 Task: Look for space in Garbagnate Milanese, Italy from 10th July, 2023 to 15th July, 2023 for 7 adults in price range Rs.10000 to Rs.15000. Place can be entire place or shared room with 4 bedrooms having 7 beds and 4 bathrooms. Property type can be house, flat, guest house. Amenities needed are: wifi, TV, free parkinig on premises, gym, breakfast. Booking option can be shelf check-in. Required host language is English.
Action: Mouse moved to (416, 93)
Screenshot: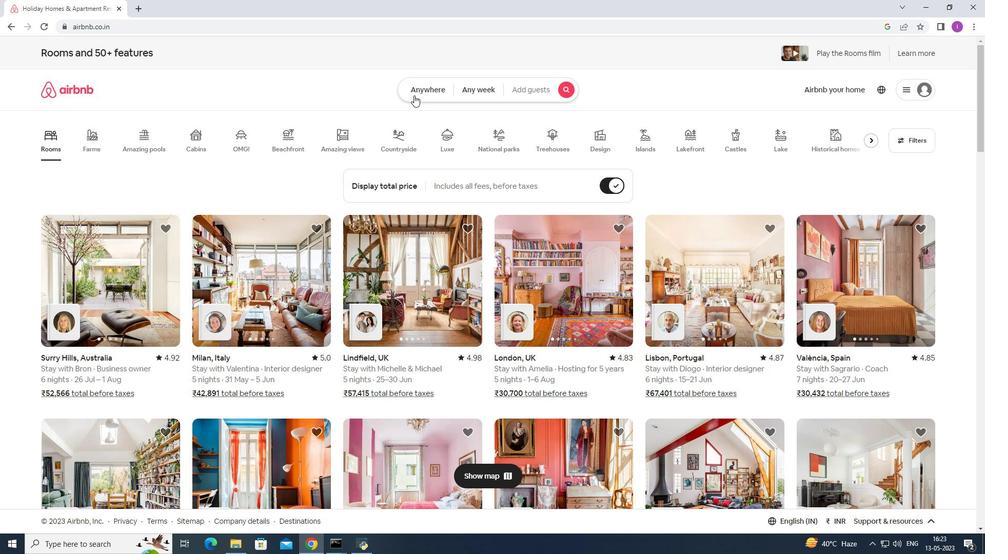 
Action: Mouse pressed left at (416, 93)
Screenshot: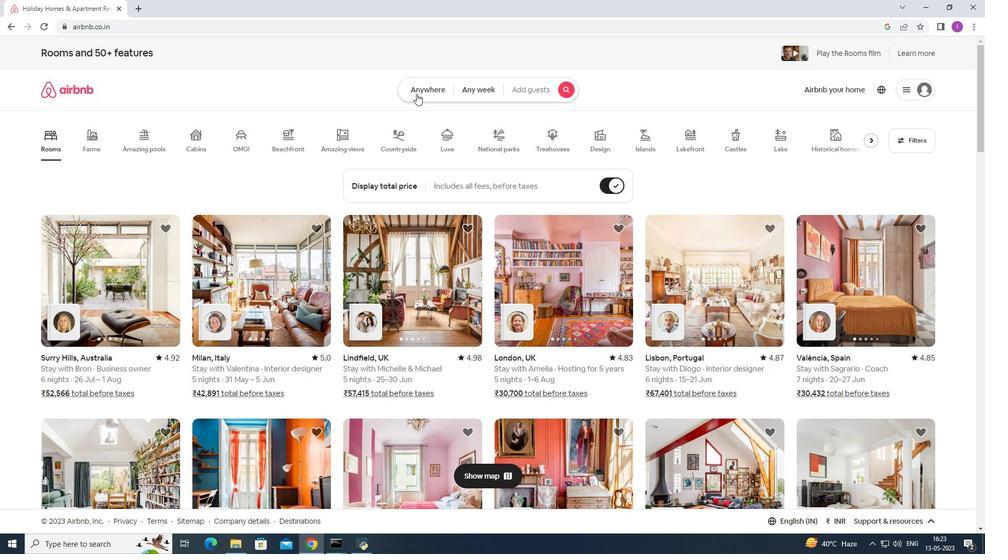 
Action: Mouse moved to (354, 140)
Screenshot: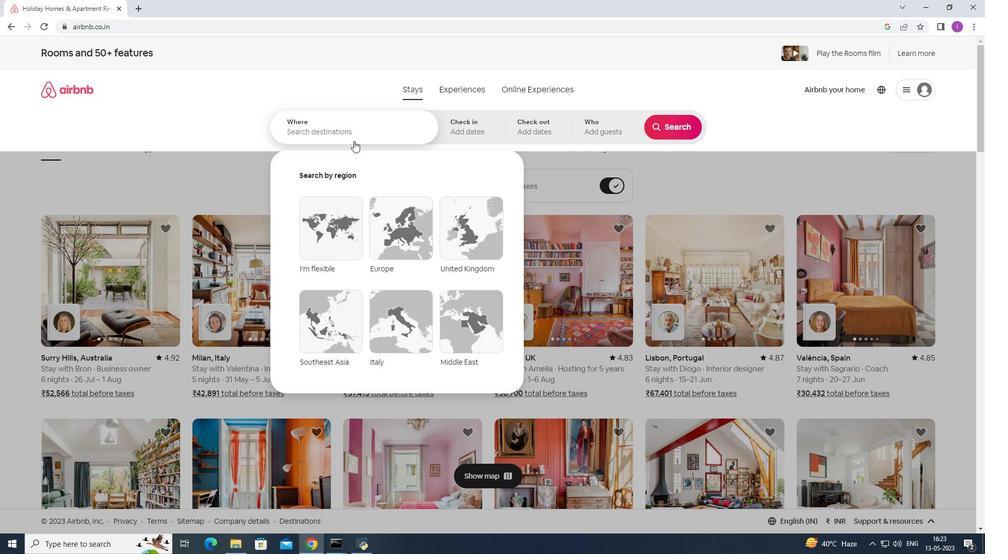 
Action: Mouse pressed left at (354, 140)
Screenshot: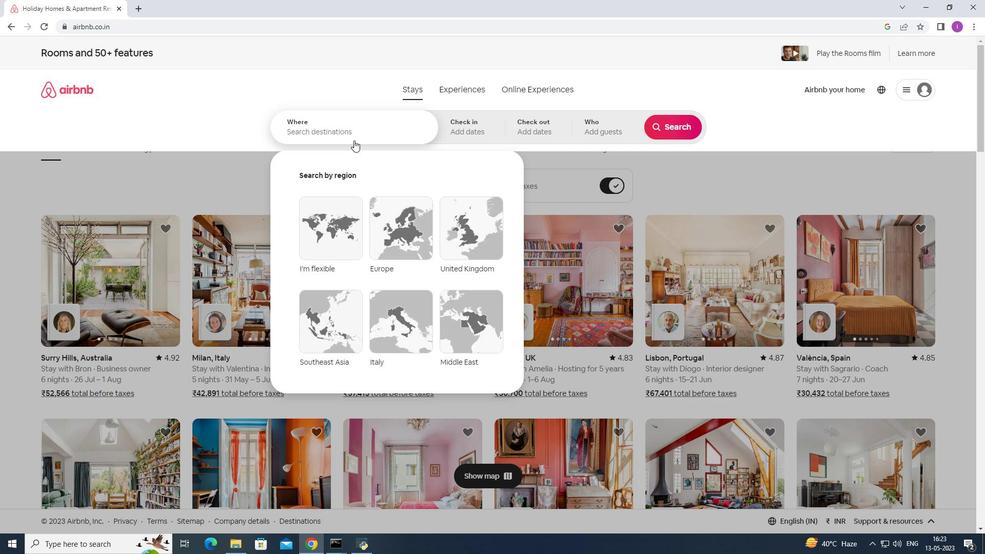 
Action: Mouse moved to (359, 134)
Screenshot: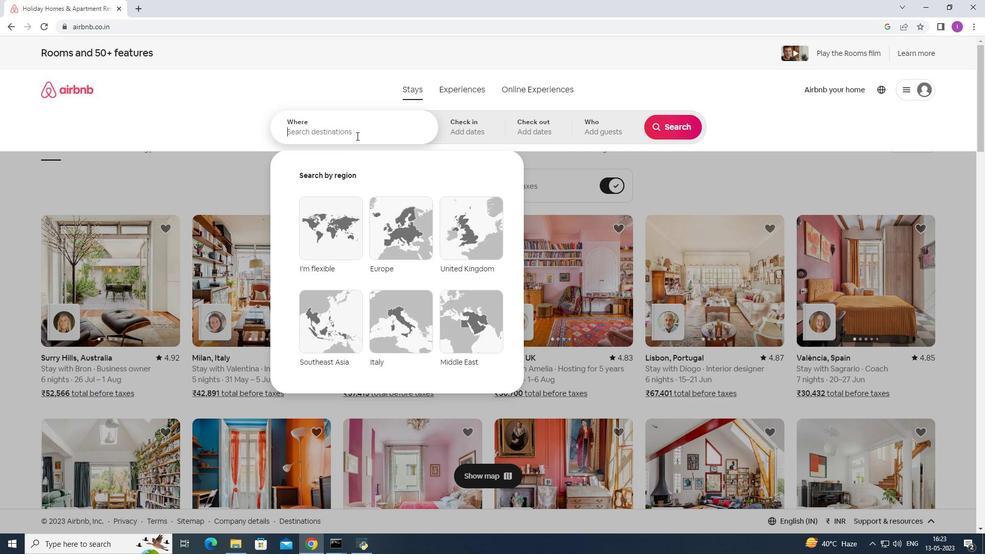 
Action: Key pressed <Key.shift>Garband<Key.backspace>g<Key.backspace><Key.backspace><Key.backspace>agnate
Screenshot: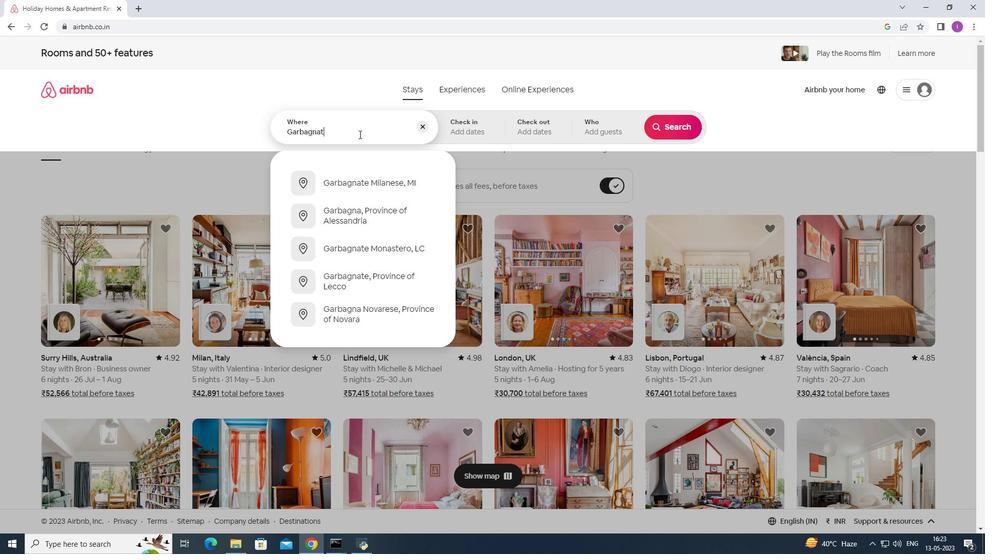 
Action: Mouse moved to (389, 181)
Screenshot: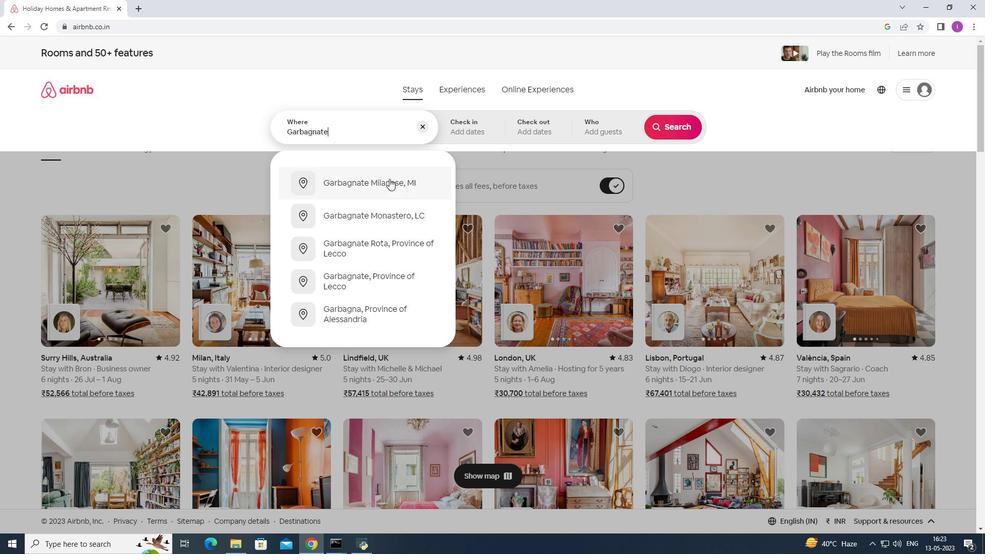 
Action: Mouse pressed left at (389, 181)
Screenshot: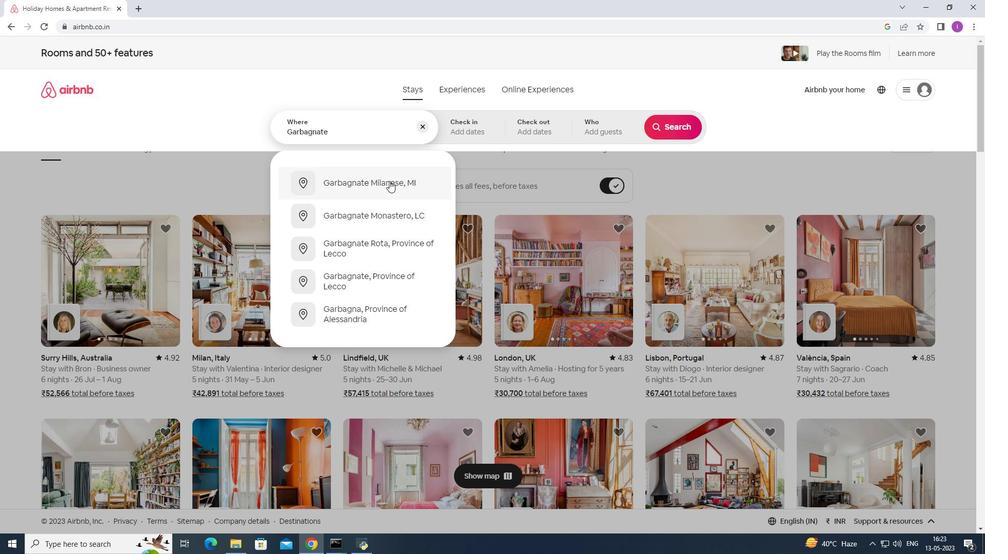 
Action: Mouse moved to (665, 207)
Screenshot: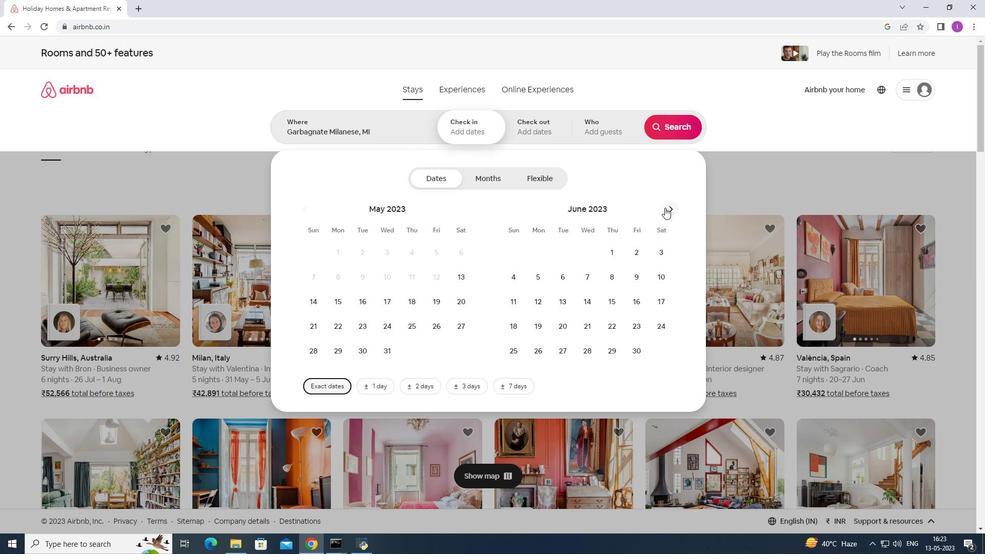 
Action: Mouse pressed left at (665, 207)
Screenshot: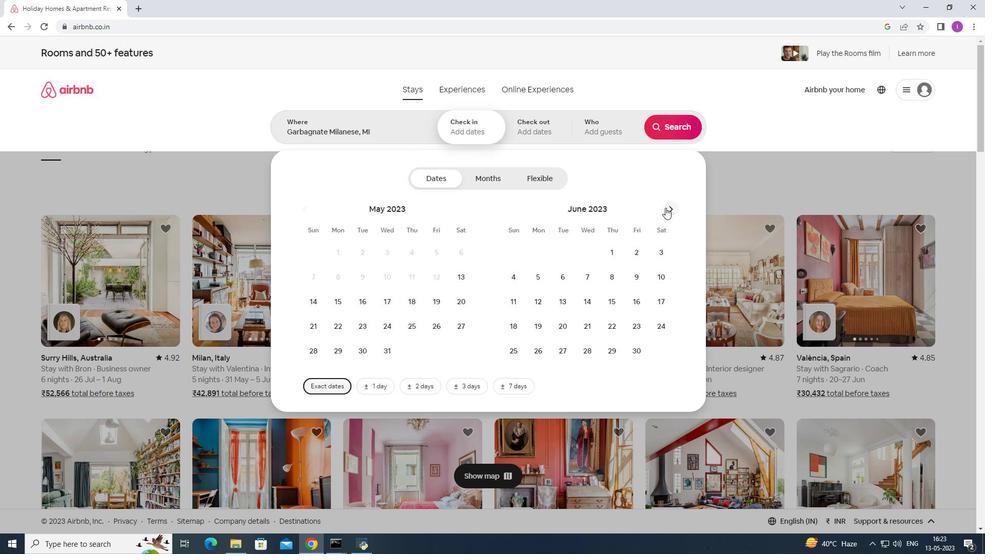 
Action: Mouse pressed left at (665, 207)
Screenshot: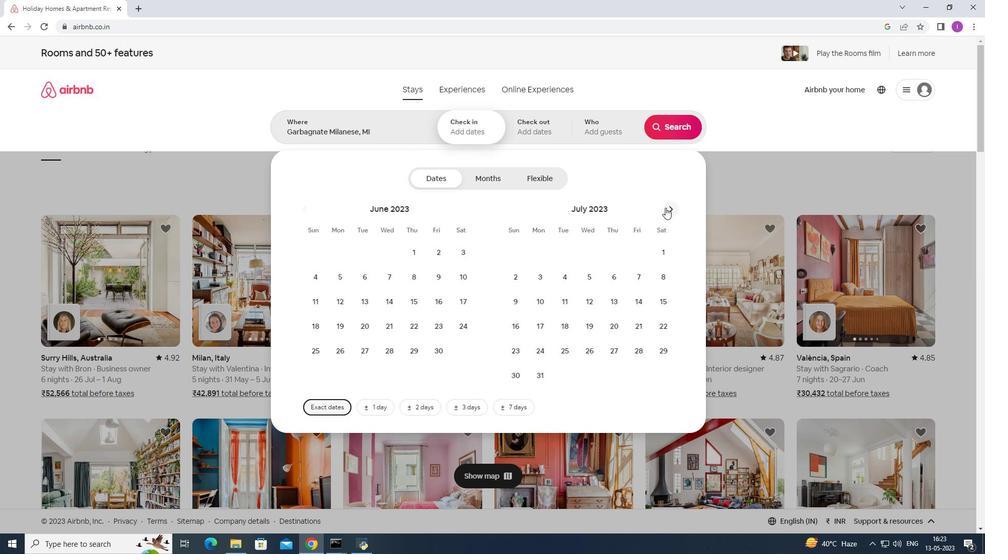 
Action: Mouse moved to (333, 302)
Screenshot: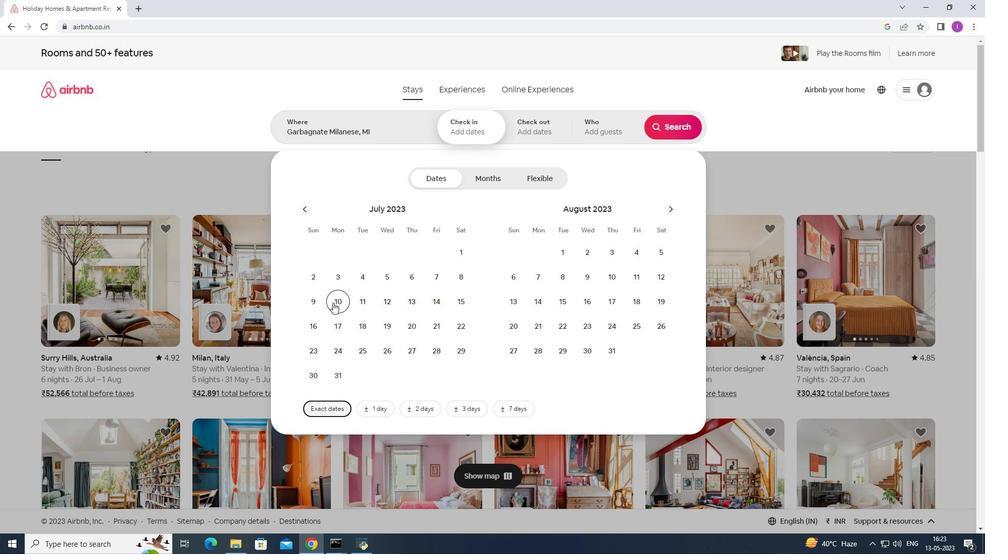 
Action: Mouse pressed left at (333, 302)
Screenshot: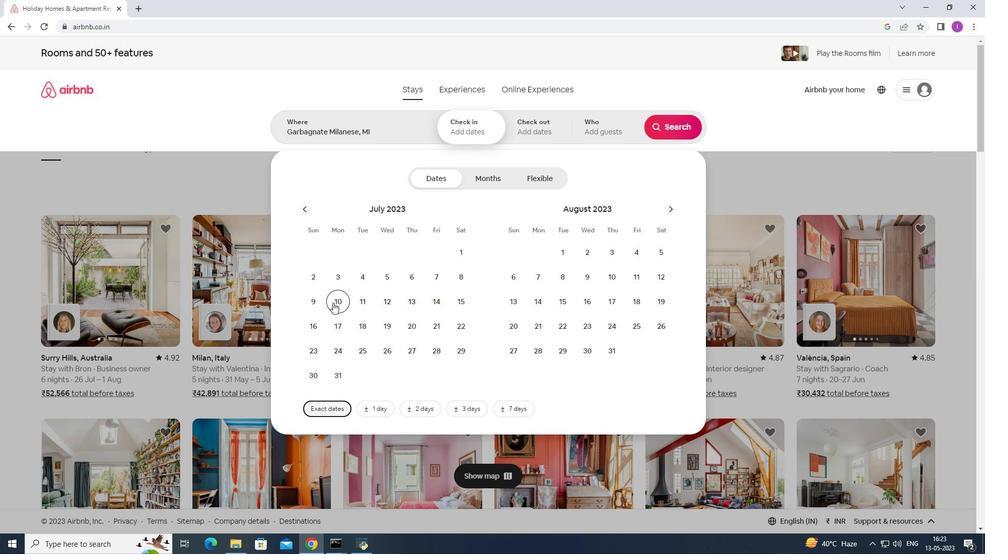 
Action: Mouse moved to (463, 304)
Screenshot: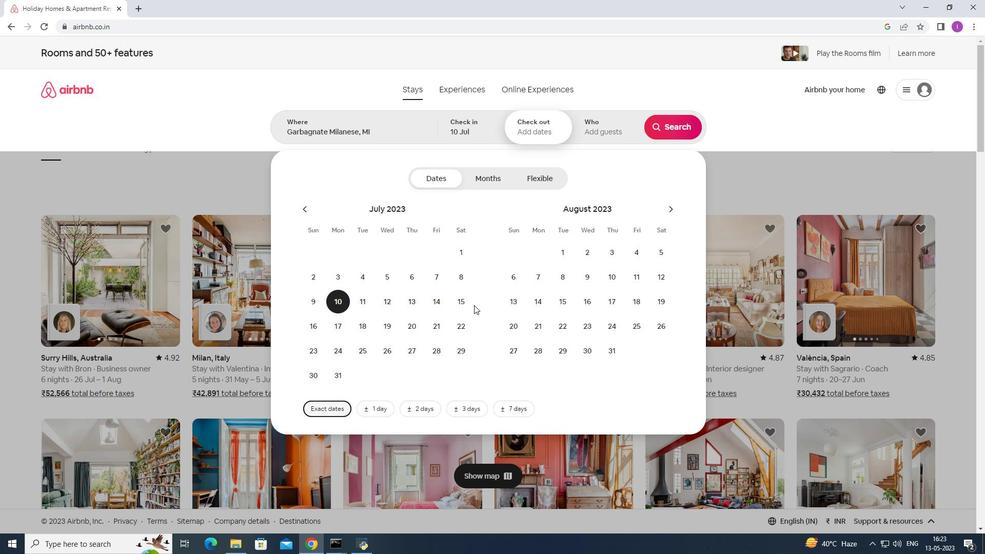 
Action: Mouse pressed left at (463, 304)
Screenshot: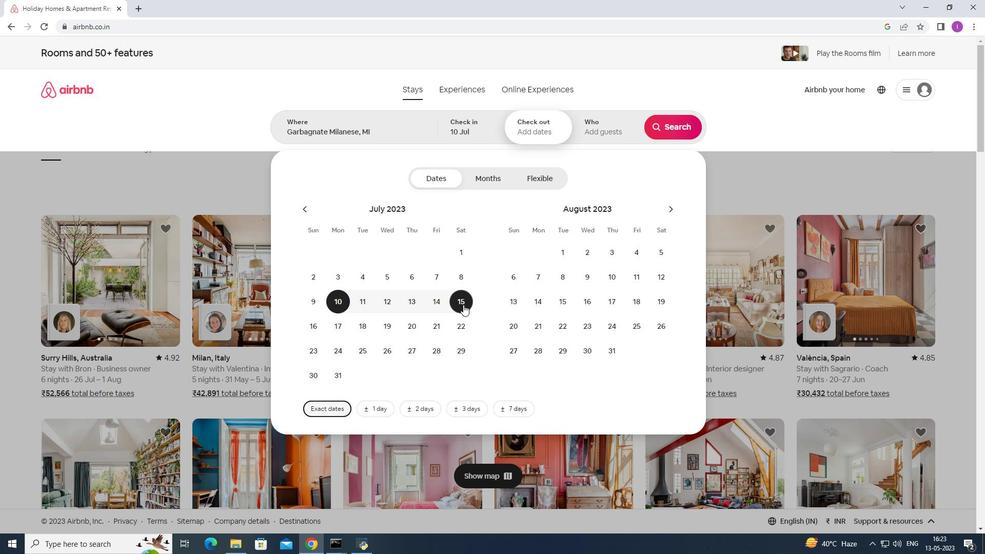 
Action: Mouse moved to (592, 133)
Screenshot: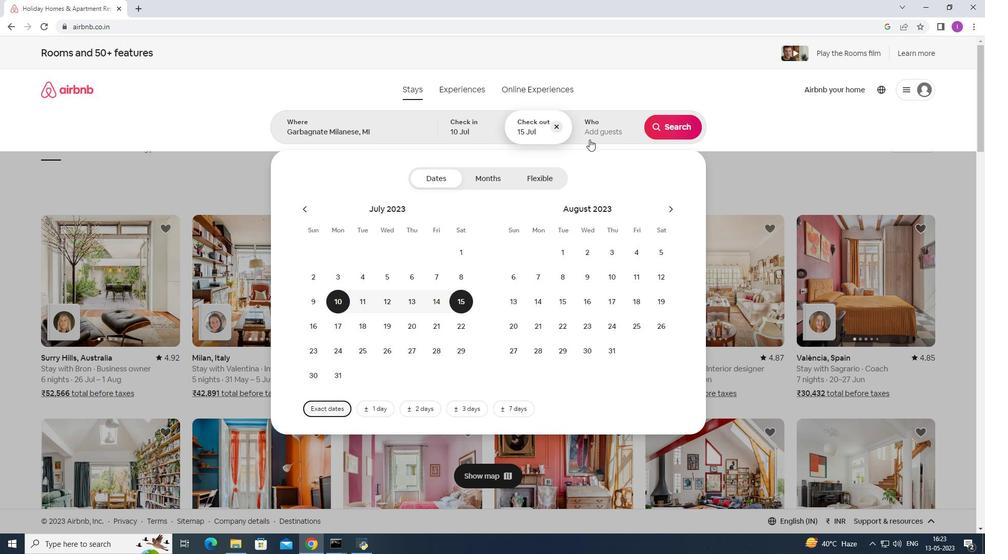 
Action: Mouse pressed left at (592, 133)
Screenshot: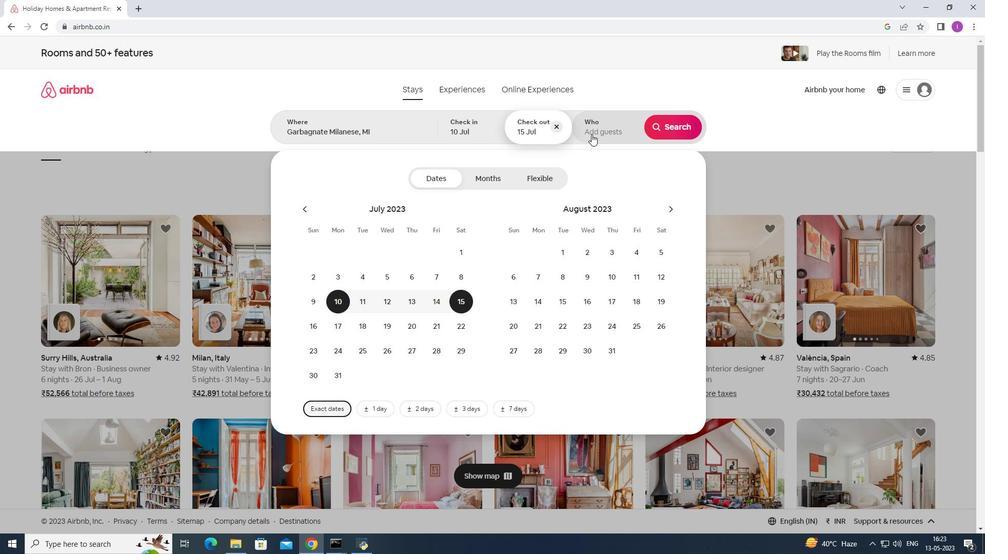 
Action: Mouse moved to (673, 182)
Screenshot: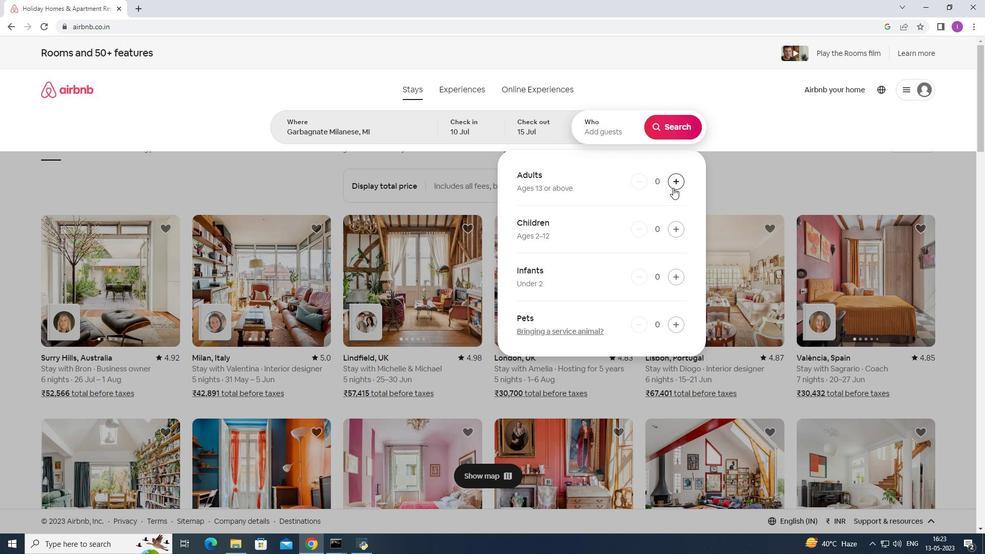 
Action: Mouse pressed left at (673, 182)
Screenshot: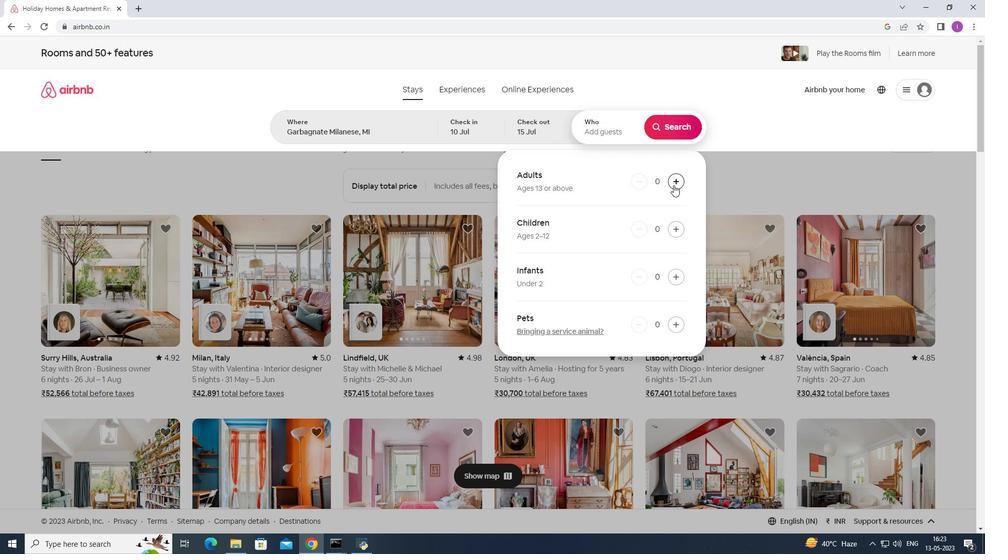 
Action: Mouse moved to (674, 182)
Screenshot: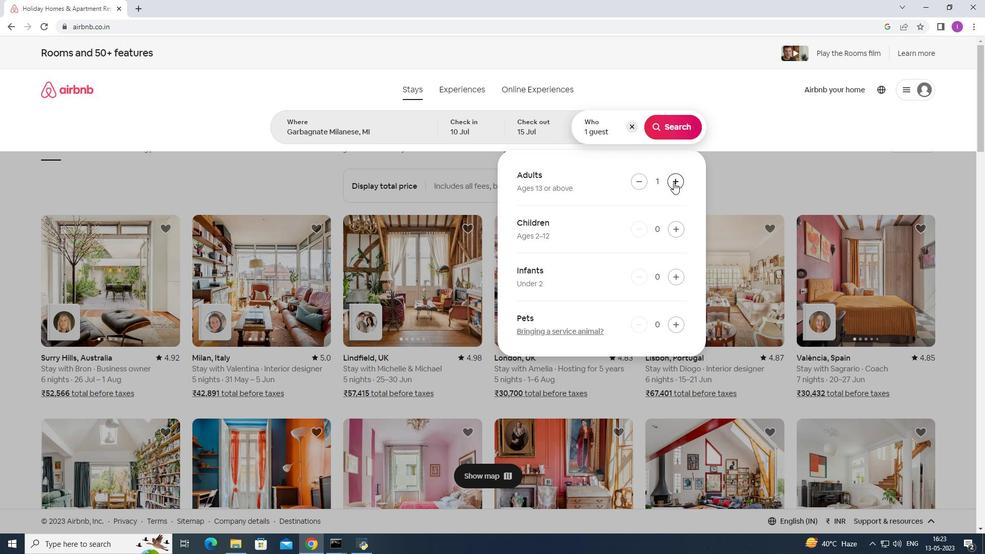 
Action: Mouse pressed left at (674, 182)
Screenshot: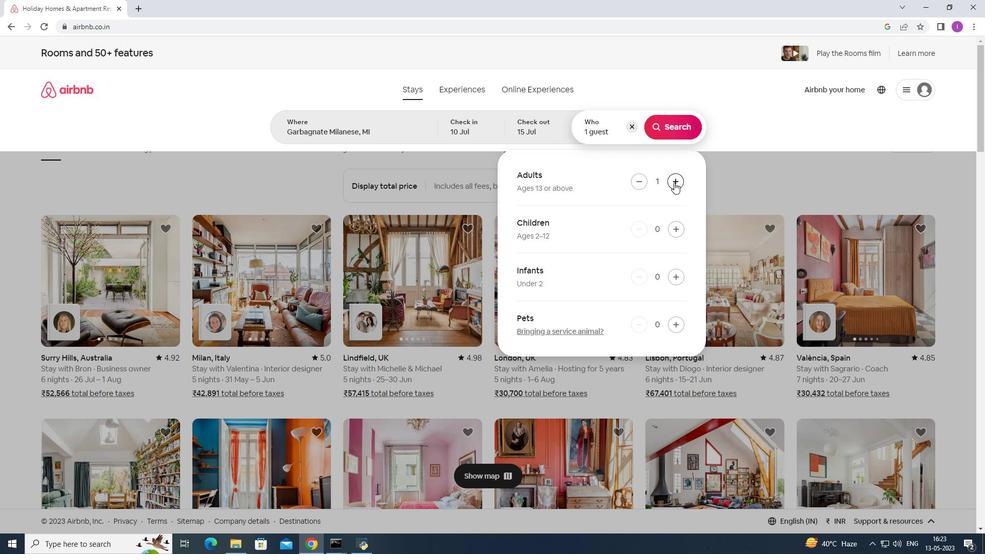 
Action: Mouse moved to (674, 183)
Screenshot: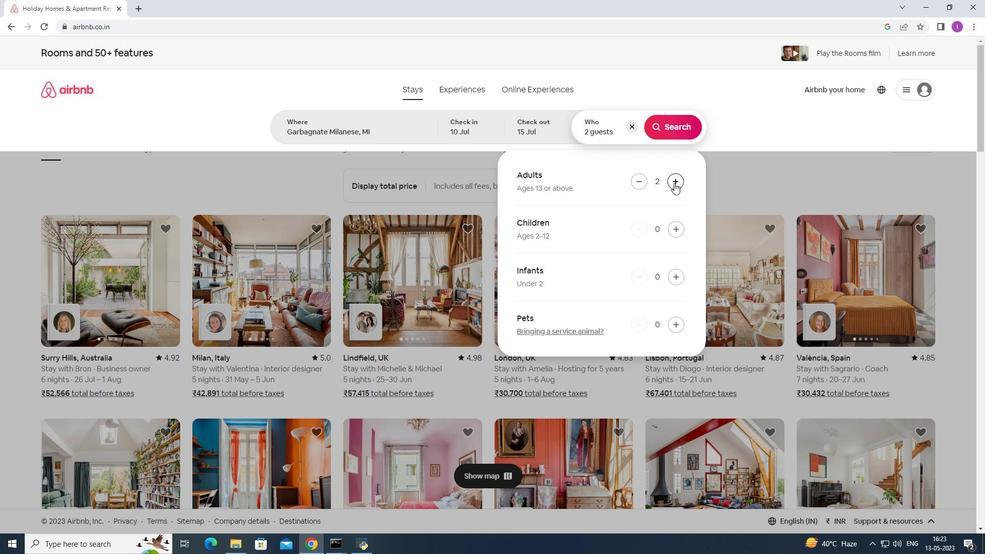 
Action: Mouse pressed left at (674, 183)
Screenshot: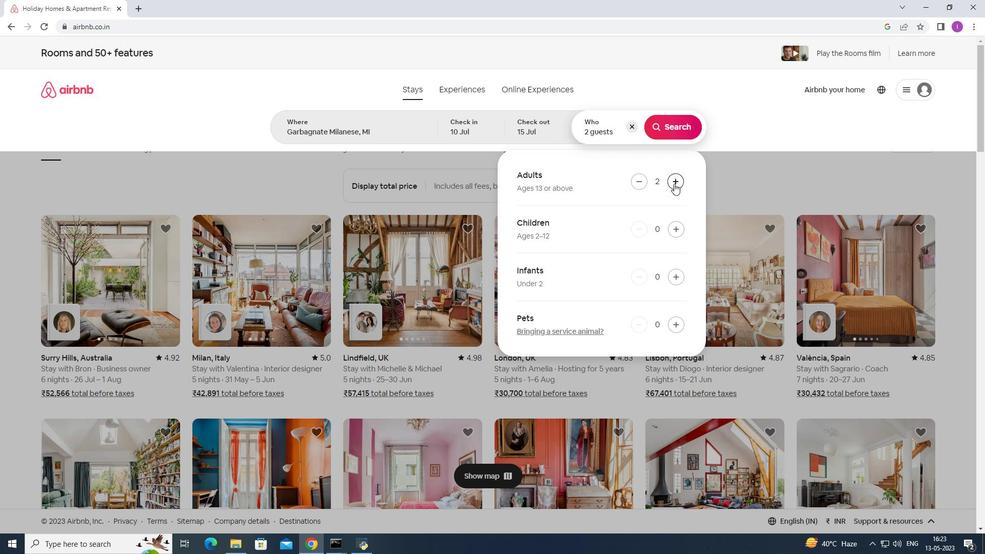 
Action: Mouse pressed left at (674, 183)
Screenshot: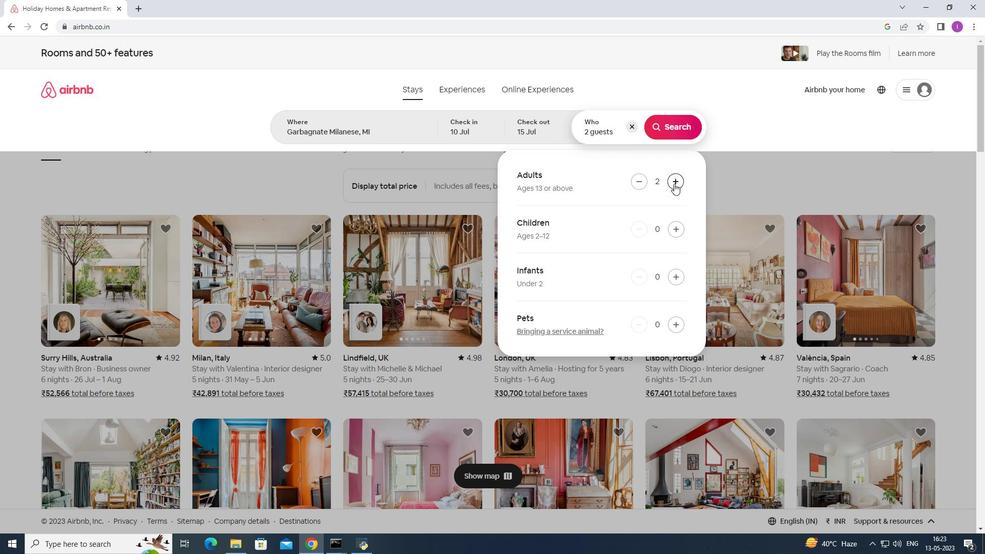 
Action: Mouse pressed left at (674, 183)
Screenshot: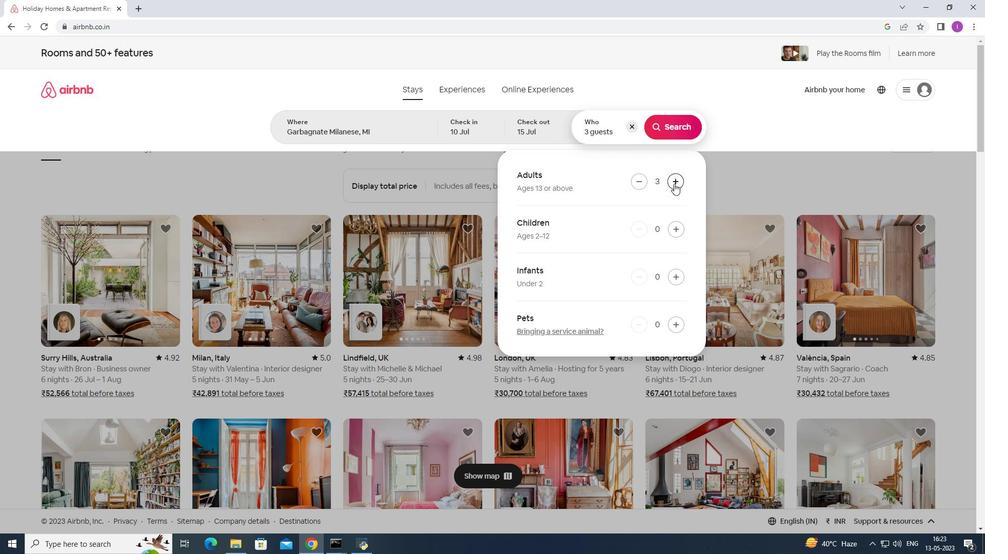 
Action: Mouse pressed left at (674, 183)
Screenshot: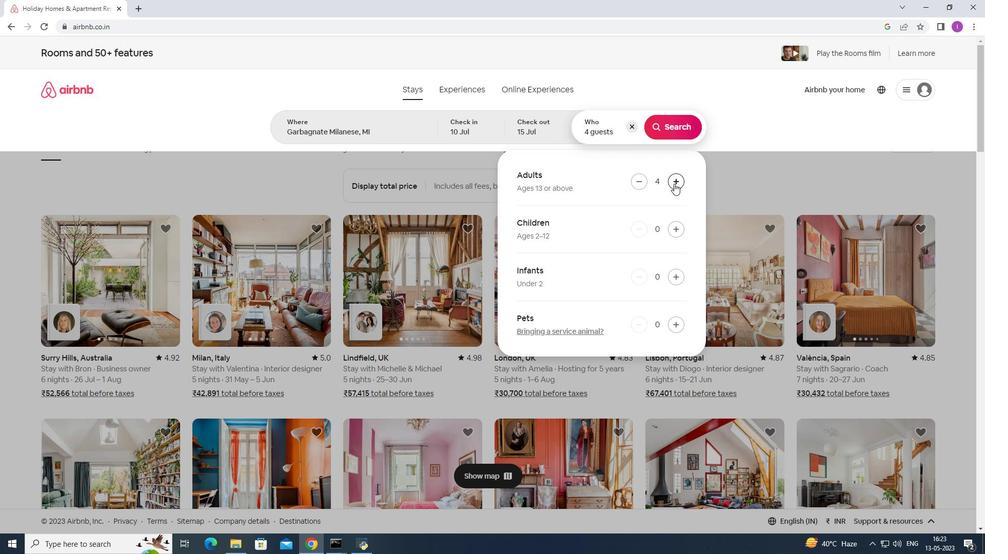 
Action: Mouse pressed left at (674, 183)
Screenshot: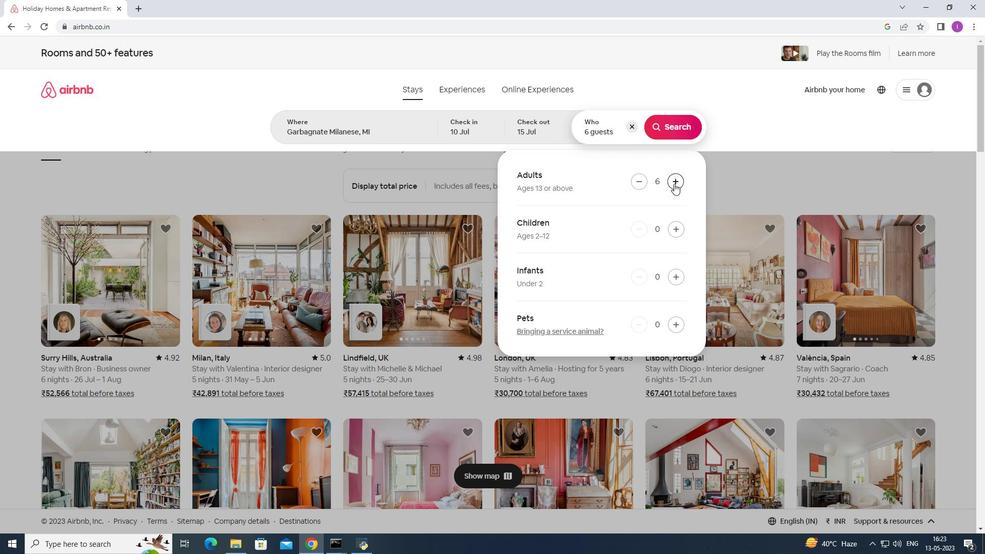 
Action: Mouse moved to (665, 131)
Screenshot: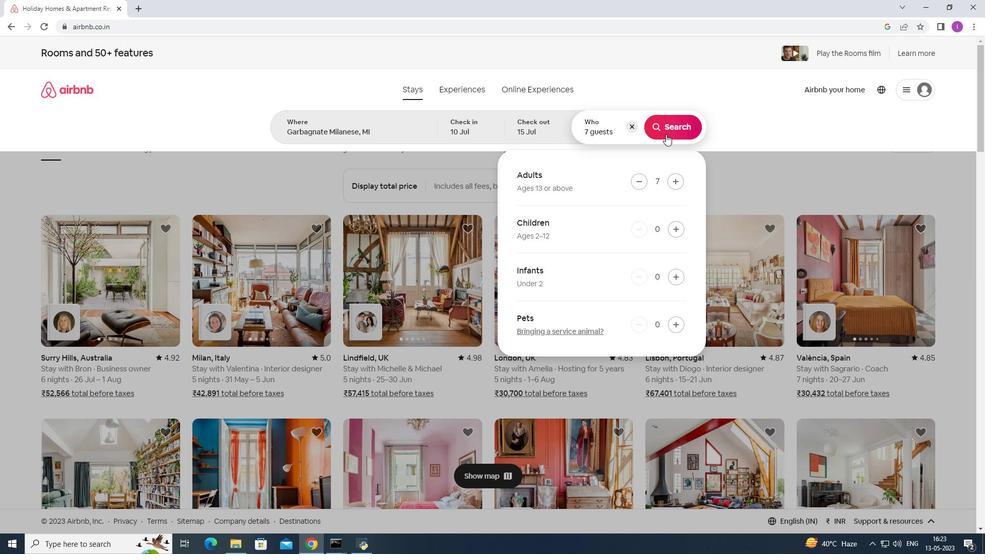 
Action: Mouse pressed left at (665, 131)
Screenshot: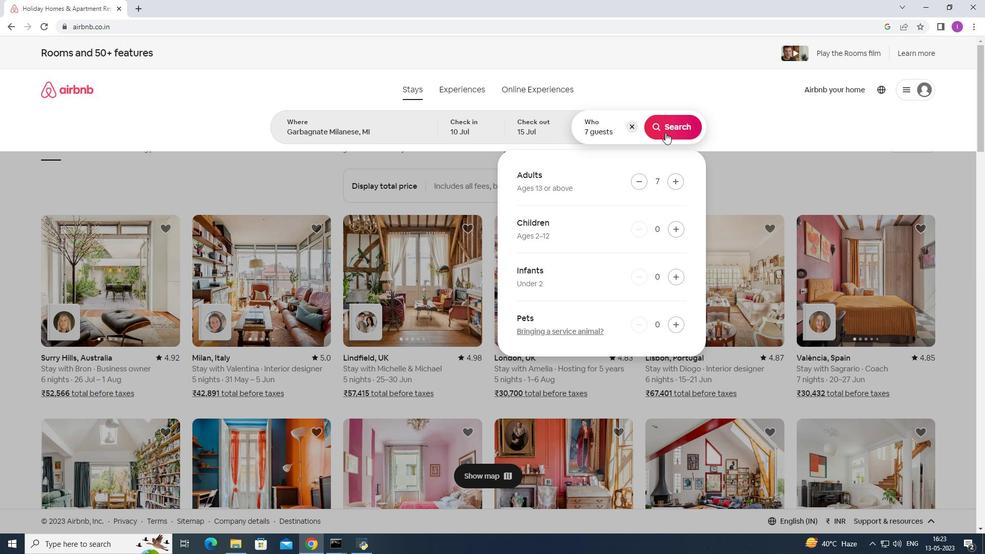 
Action: Mouse moved to (954, 98)
Screenshot: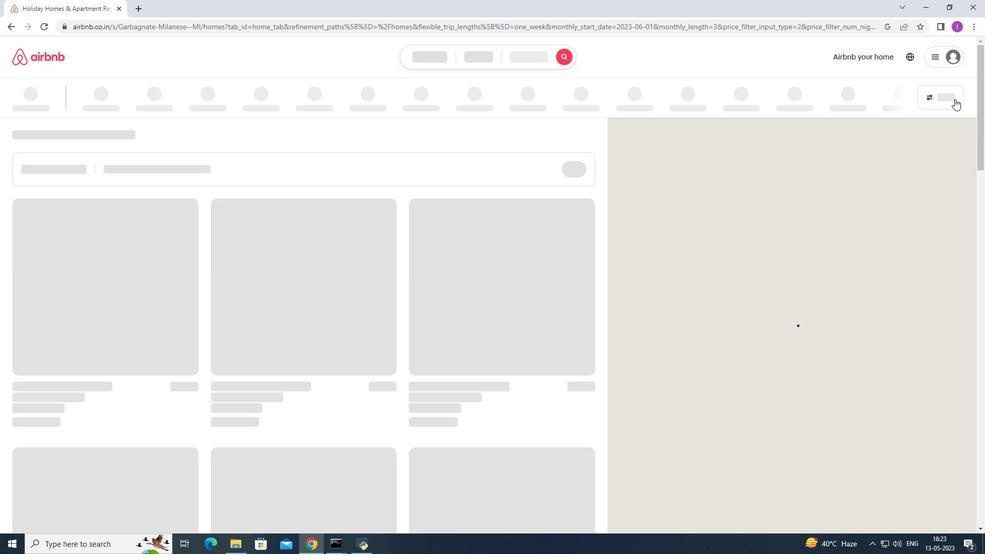
Action: Mouse pressed left at (954, 98)
Screenshot: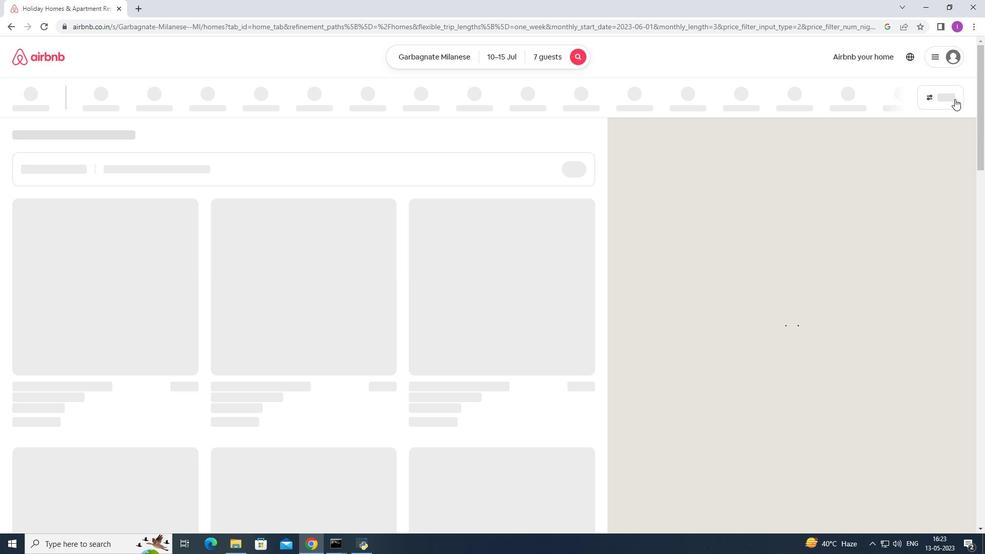 
Action: Mouse moved to (553, 347)
Screenshot: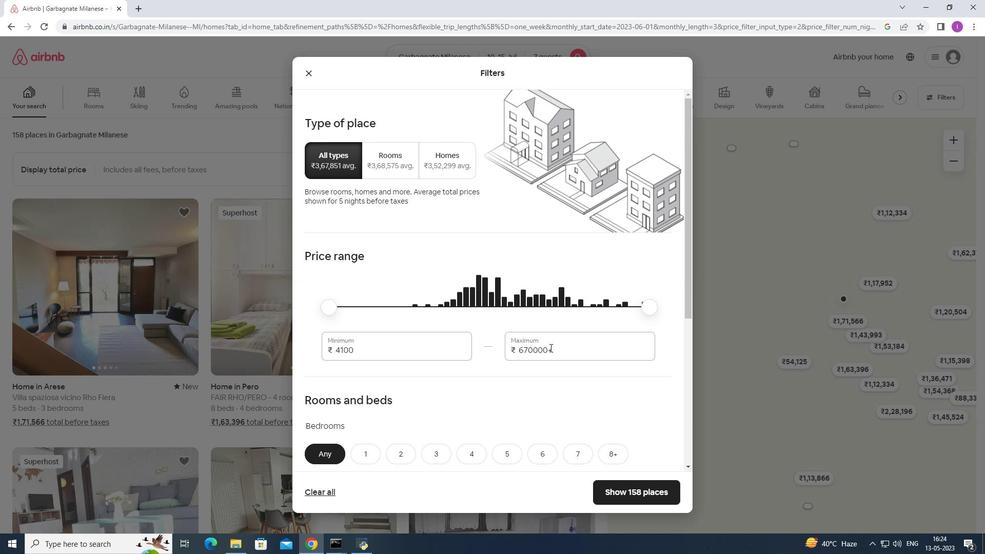 
Action: Mouse pressed left at (553, 347)
Screenshot: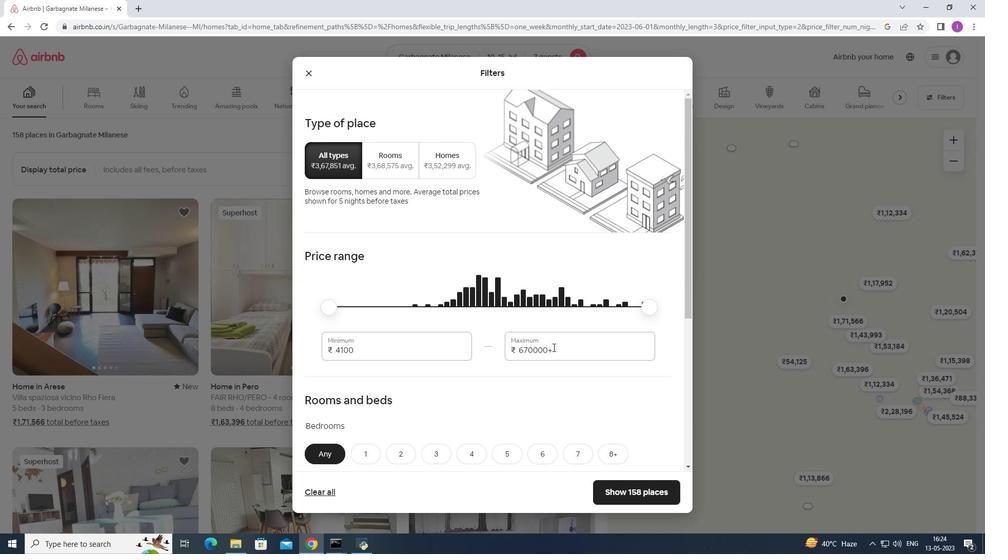 
Action: Mouse moved to (519, 349)
Screenshot: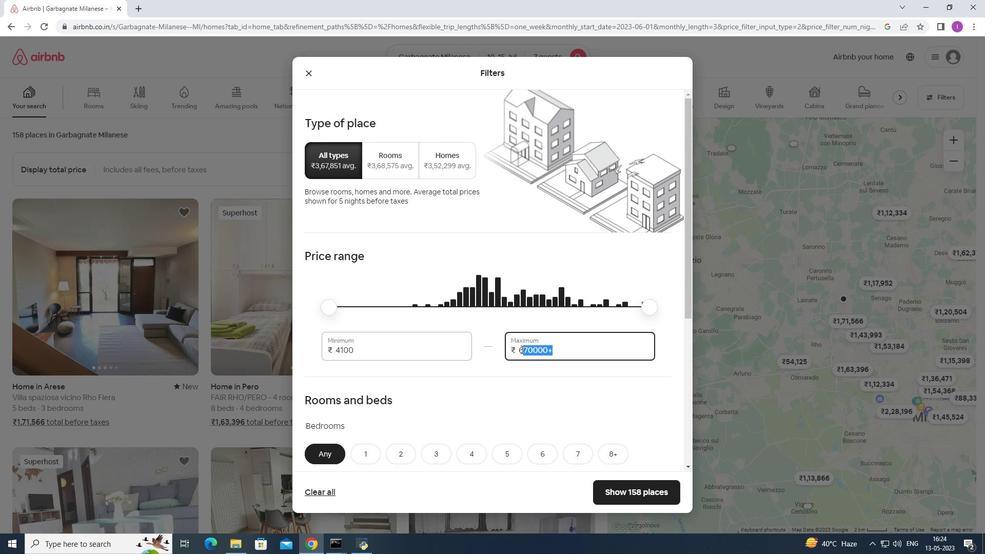 
Action: Key pressed 1
Screenshot: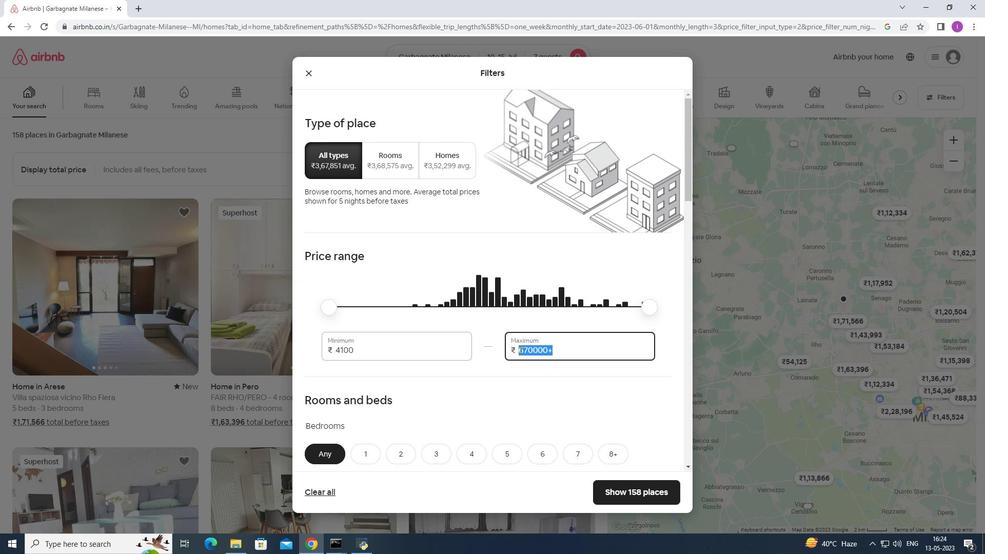 
Action: Mouse moved to (519, 349)
Screenshot: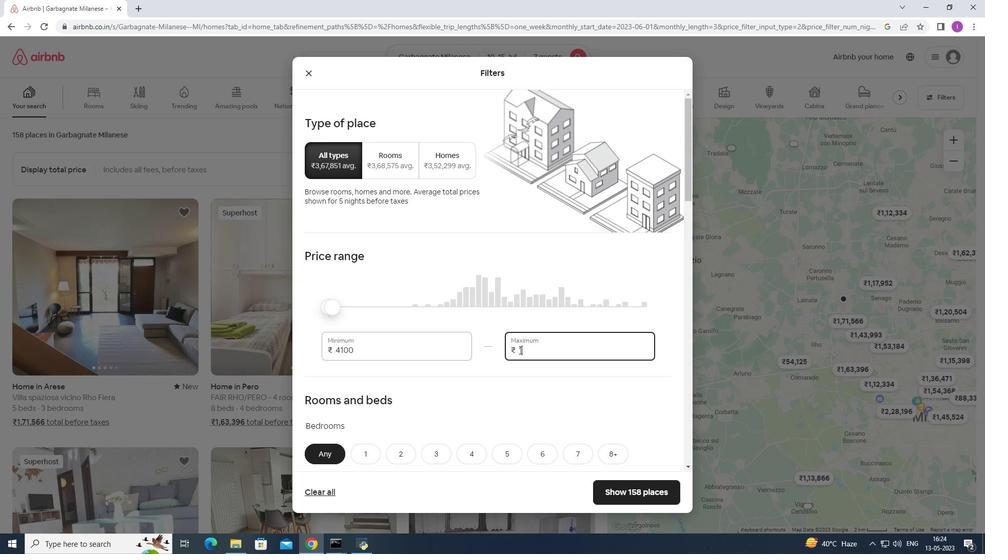 
Action: Key pressed 5000
Screenshot: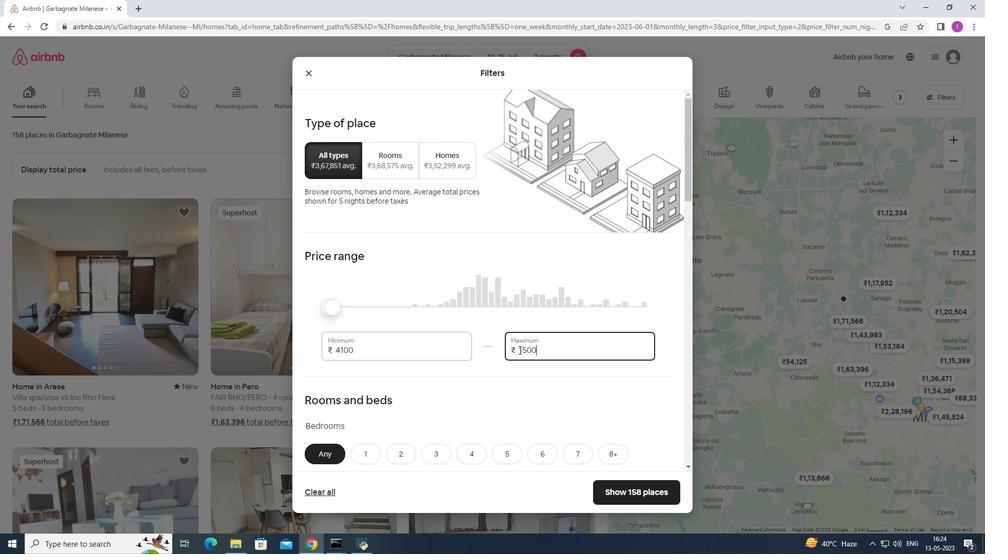 
Action: Mouse moved to (365, 354)
Screenshot: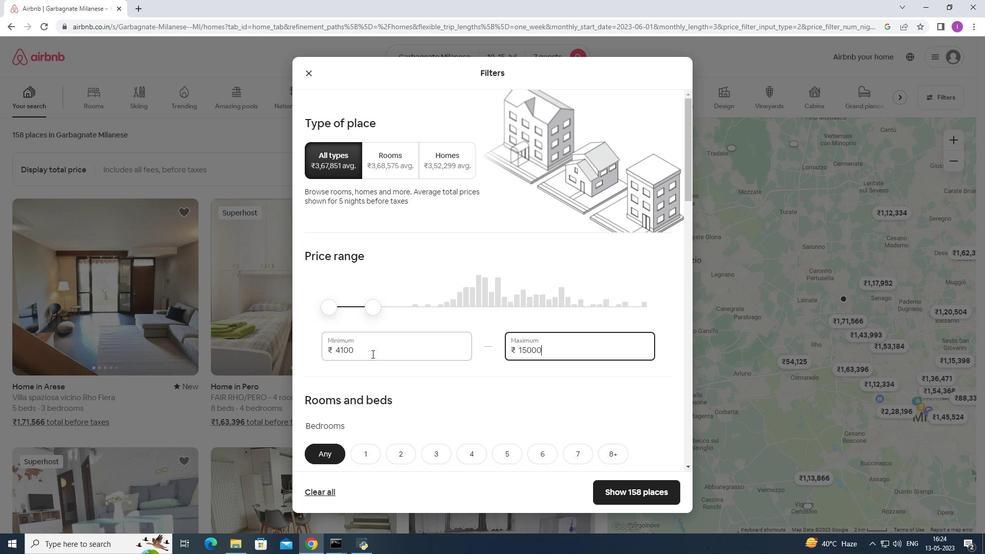 
Action: Mouse pressed left at (365, 354)
Screenshot: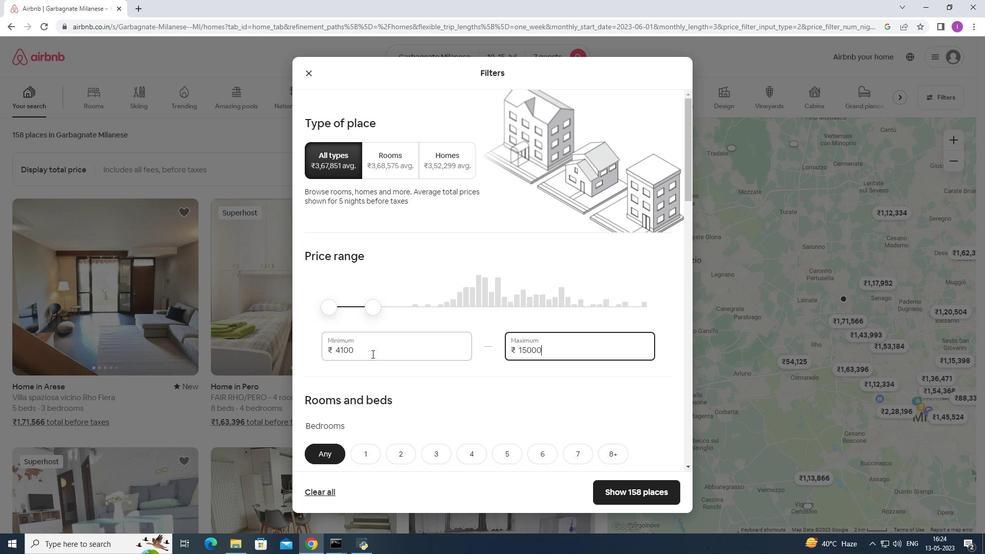 
Action: Mouse moved to (322, 358)
Screenshot: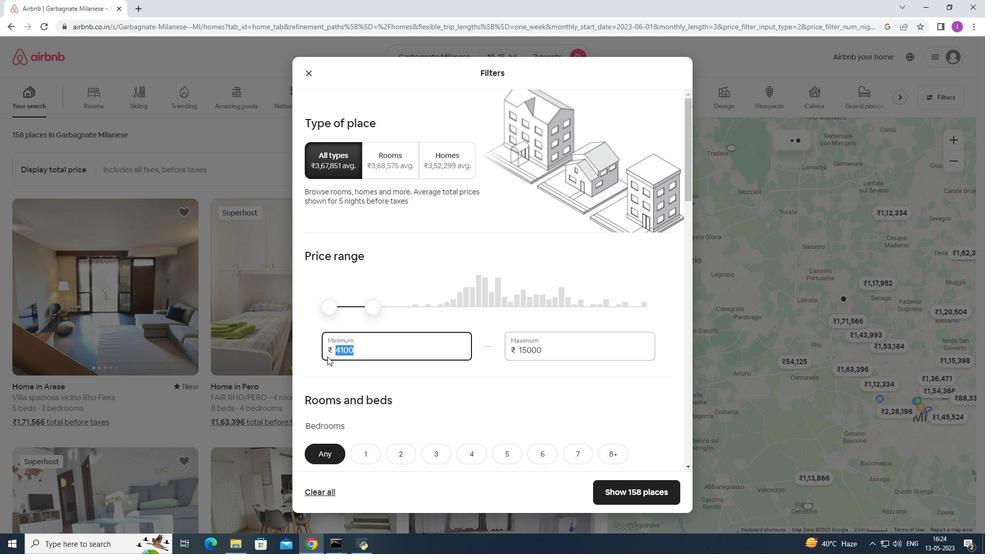 
Action: Key pressed 100
Screenshot: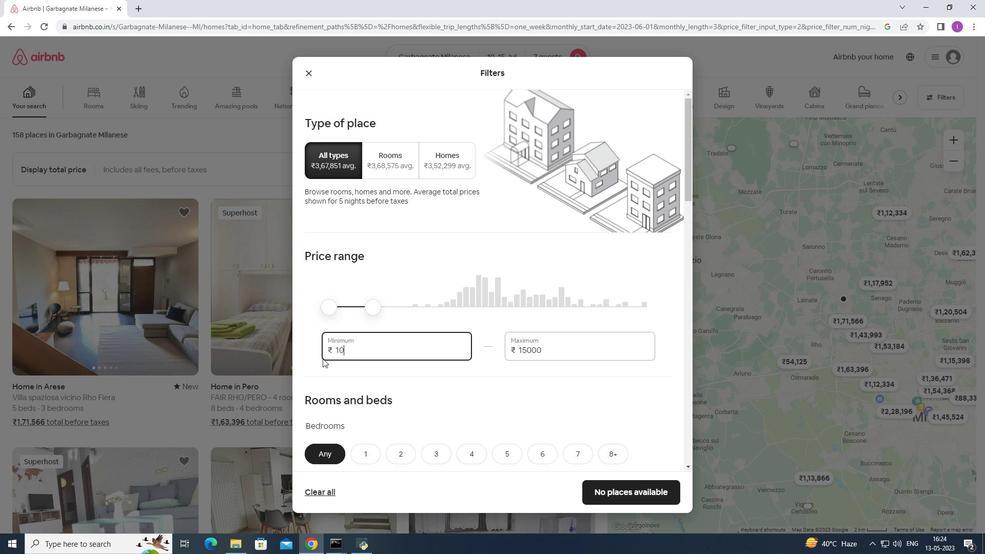 
Action: Mouse moved to (322, 358)
Screenshot: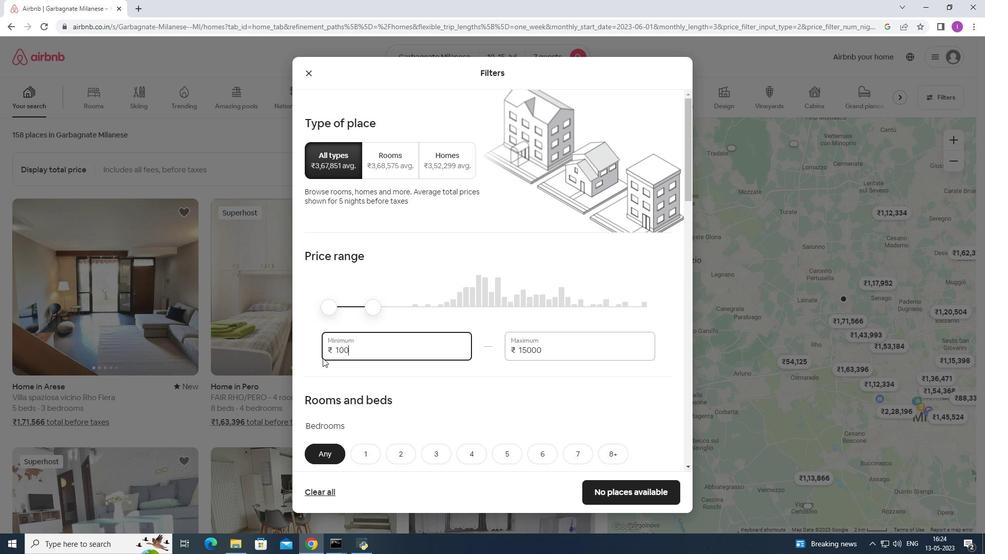 
Action: Key pressed 00
Screenshot: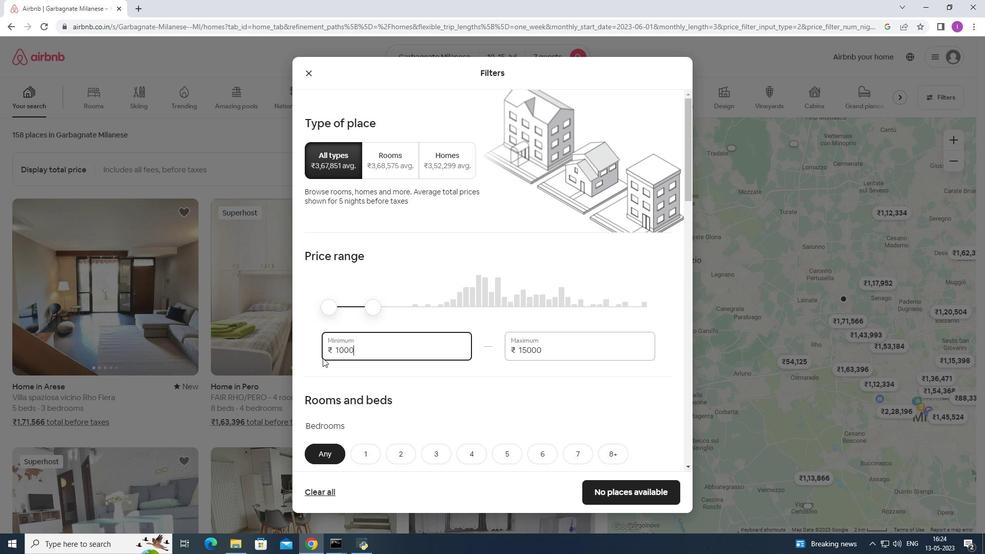 
Action: Mouse moved to (391, 357)
Screenshot: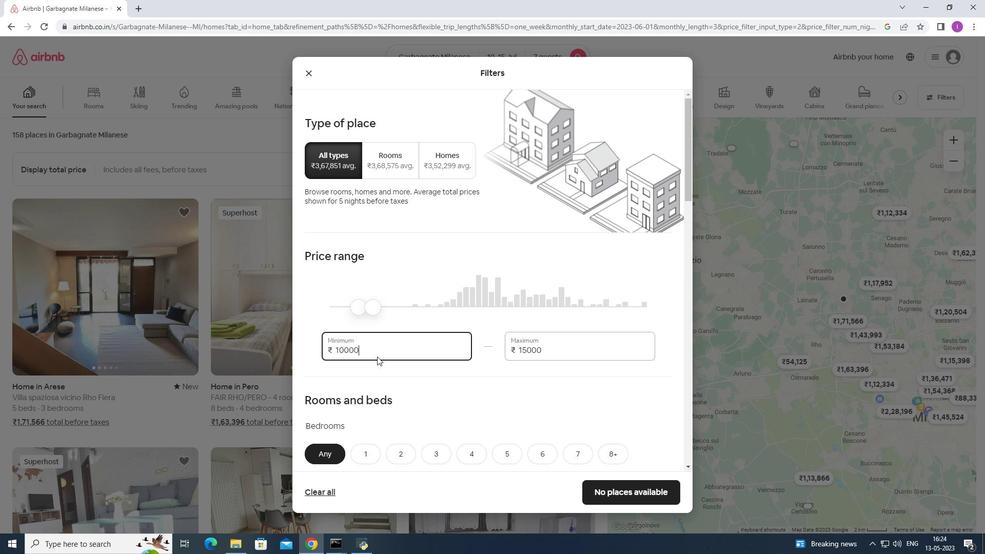 
Action: Mouse scrolled (391, 356) with delta (0, 0)
Screenshot: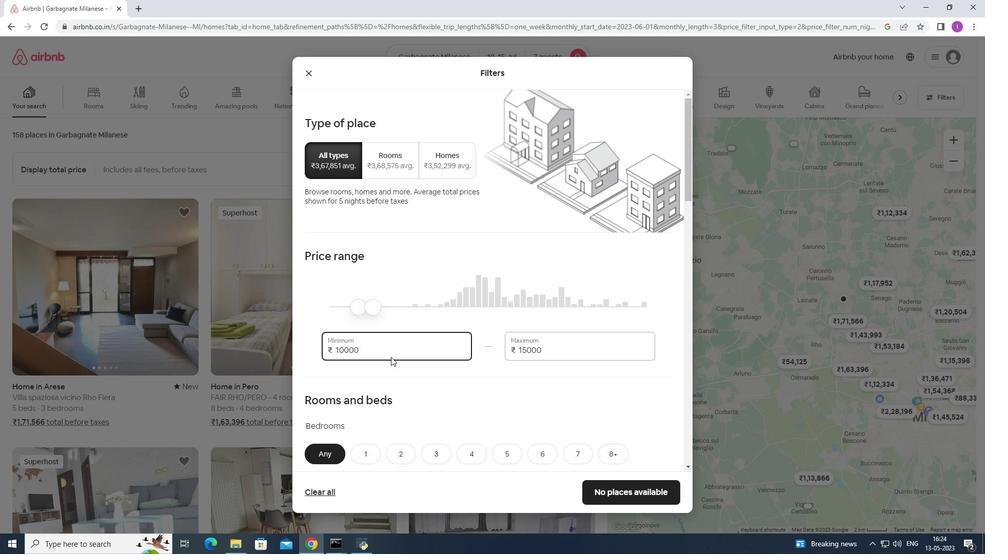 
Action: Mouse moved to (391, 357)
Screenshot: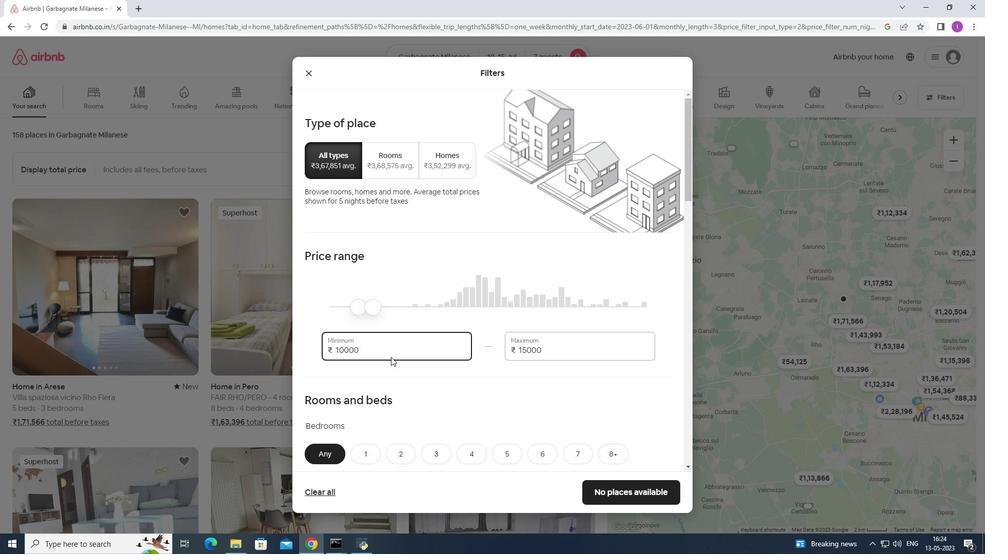 
Action: Mouse scrolled (391, 357) with delta (0, 0)
Screenshot: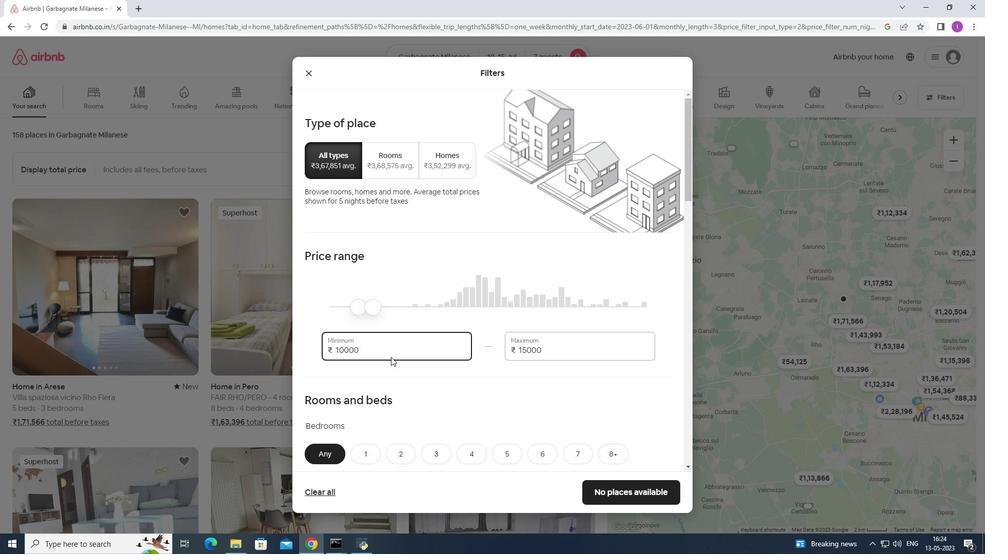 
Action: Mouse moved to (398, 353)
Screenshot: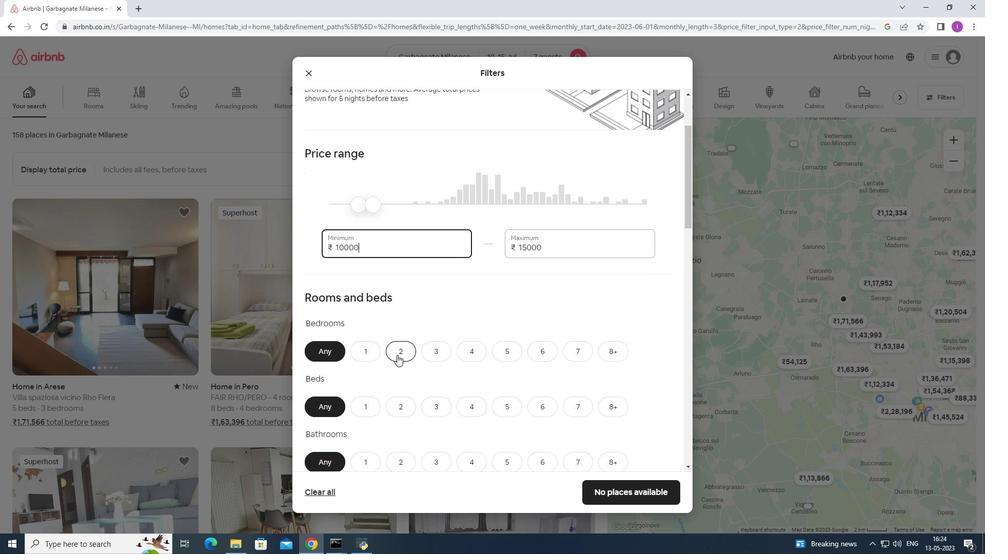 
Action: Mouse scrolled (398, 352) with delta (0, 0)
Screenshot: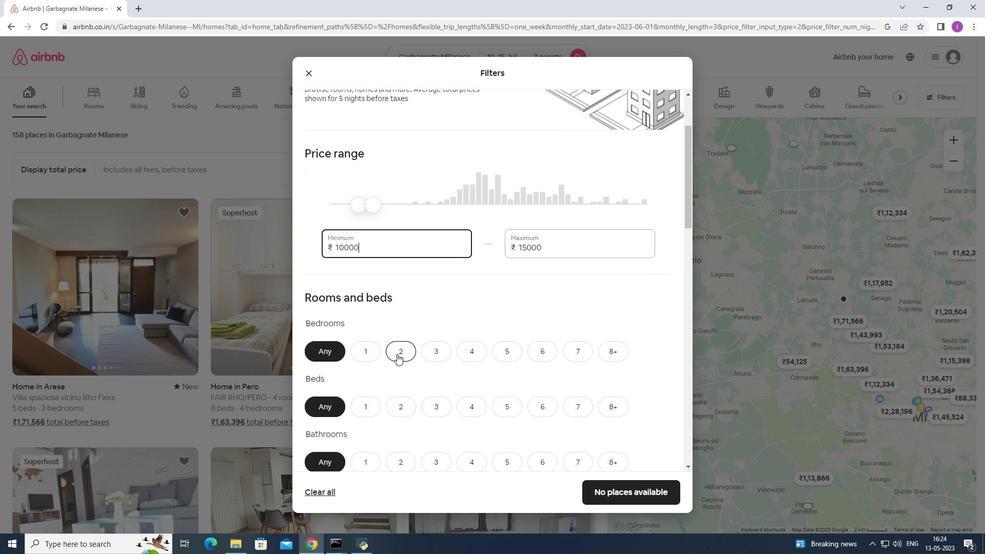 
Action: Mouse scrolled (398, 352) with delta (0, 0)
Screenshot: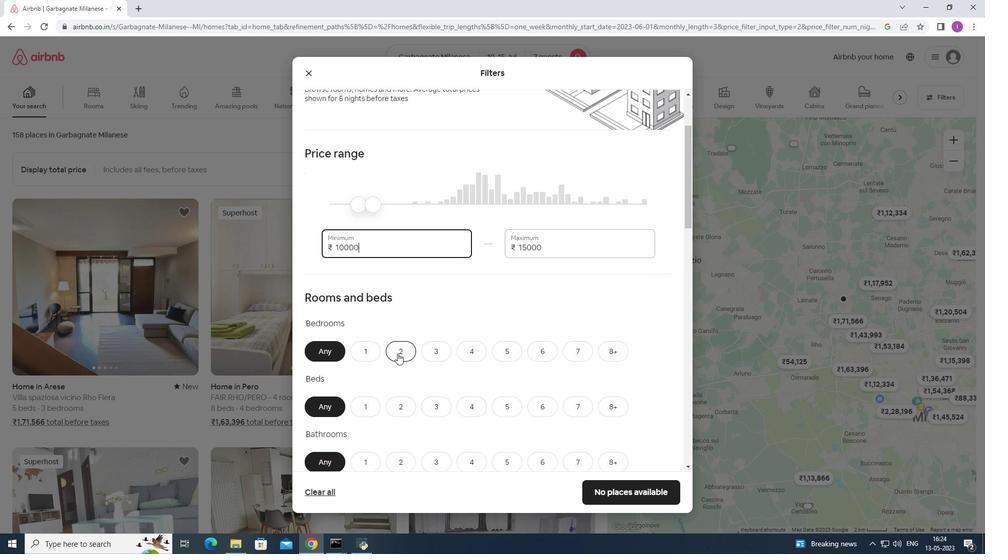 
Action: Mouse scrolled (398, 352) with delta (0, 0)
Screenshot: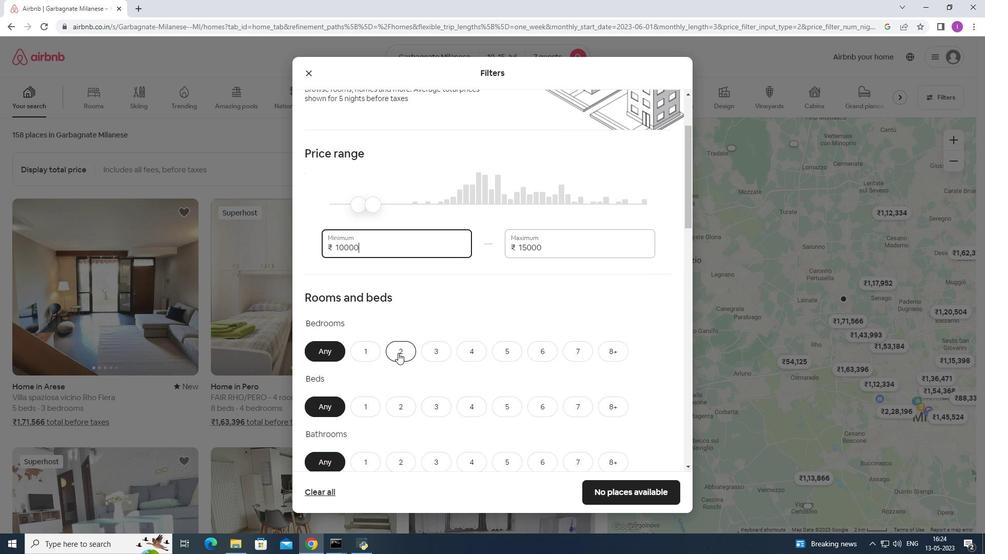 
Action: Mouse moved to (459, 194)
Screenshot: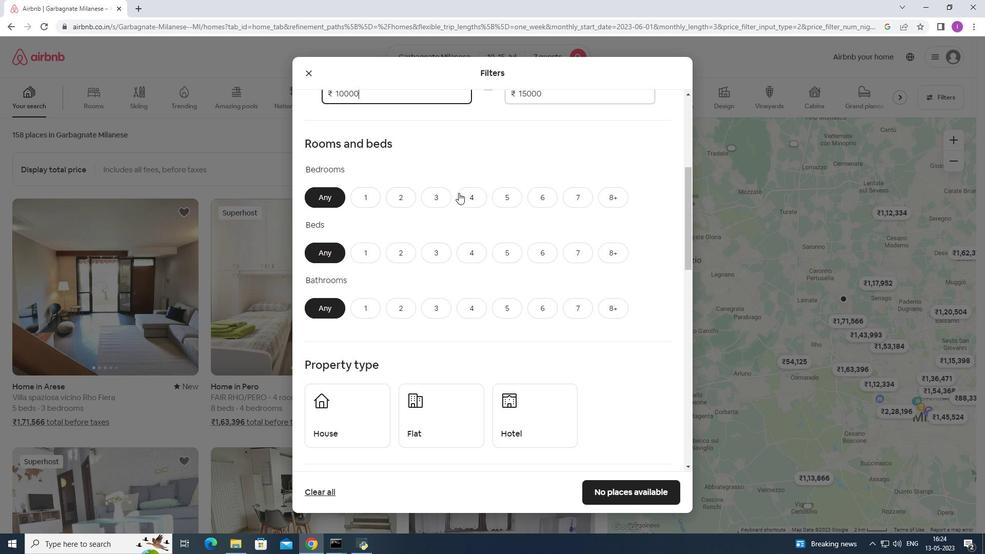 
Action: Mouse pressed left at (459, 194)
Screenshot: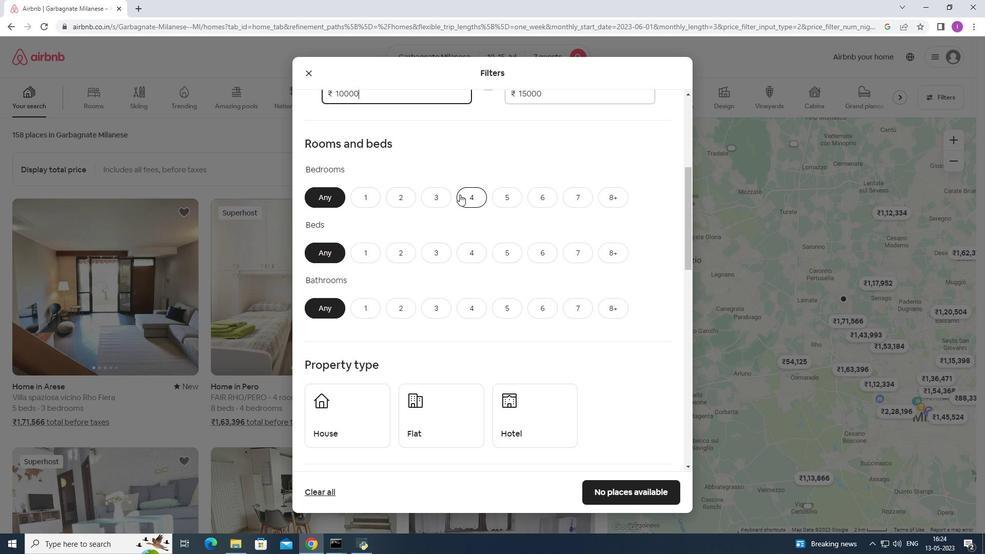 
Action: Mouse moved to (583, 252)
Screenshot: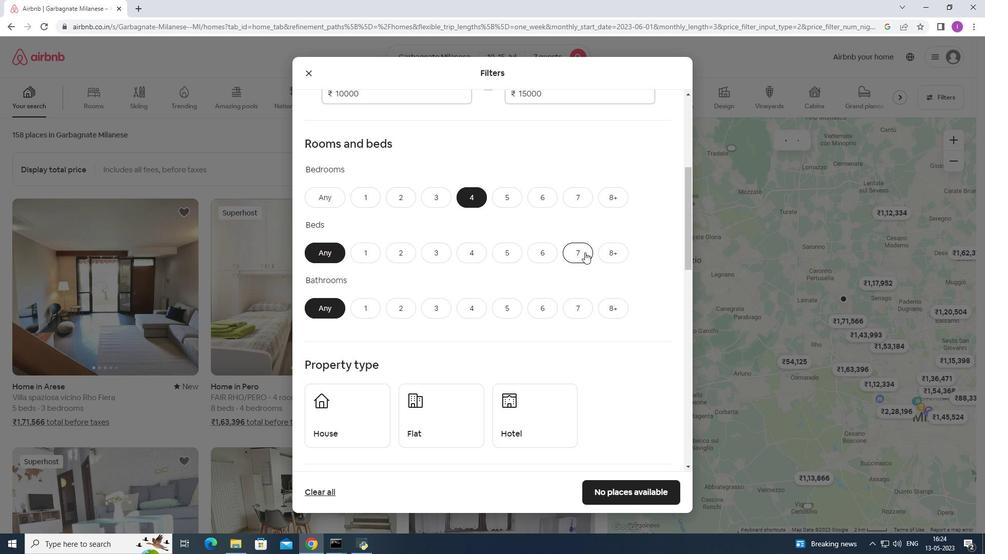 
Action: Mouse pressed left at (583, 252)
Screenshot: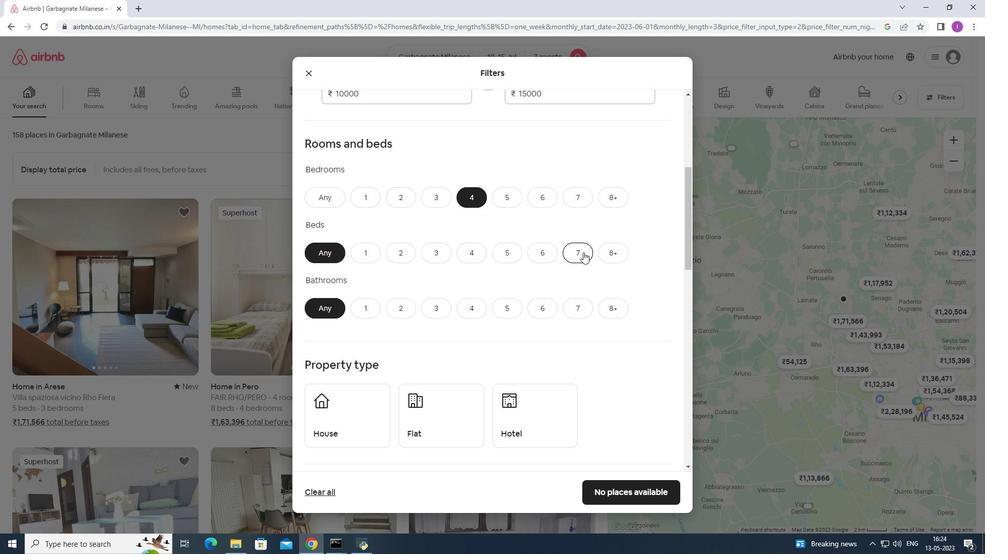 
Action: Mouse moved to (464, 302)
Screenshot: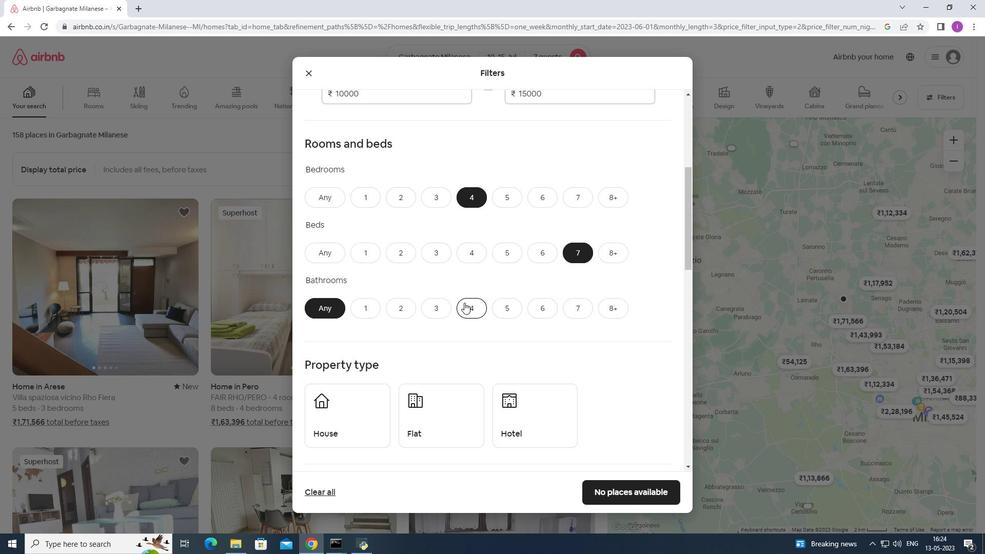 
Action: Mouse pressed left at (464, 302)
Screenshot: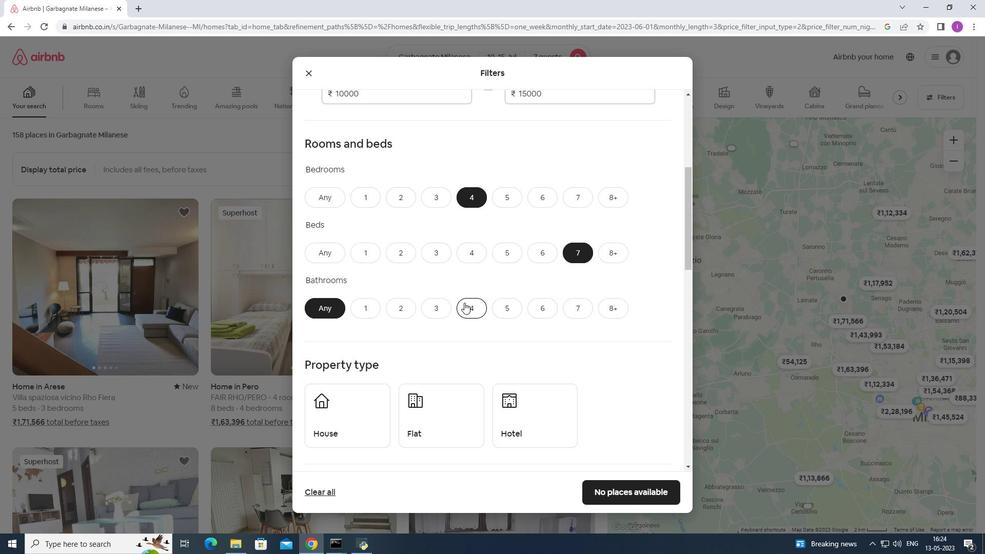 
Action: Mouse moved to (499, 282)
Screenshot: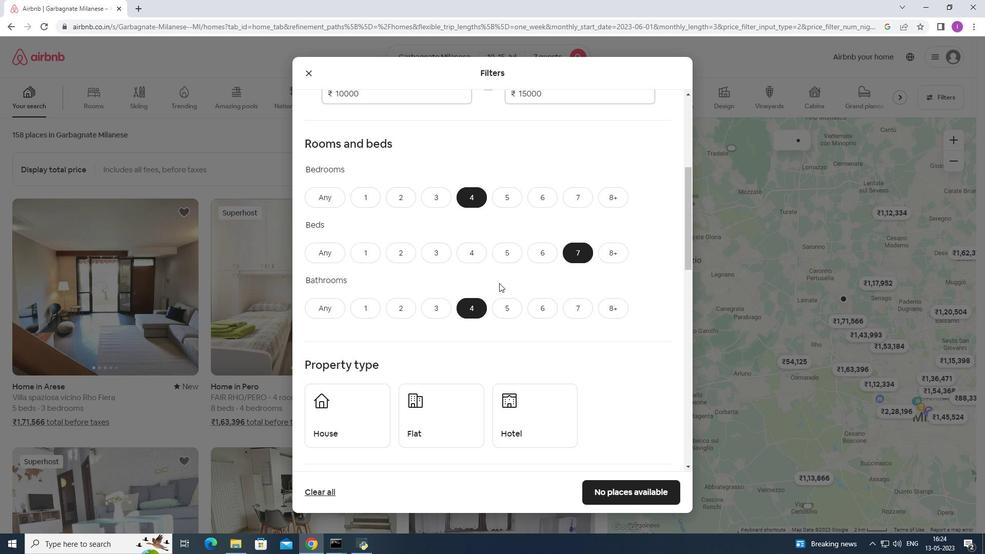 
Action: Mouse scrolled (499, 281) with delta (0, 0)
Screenshot: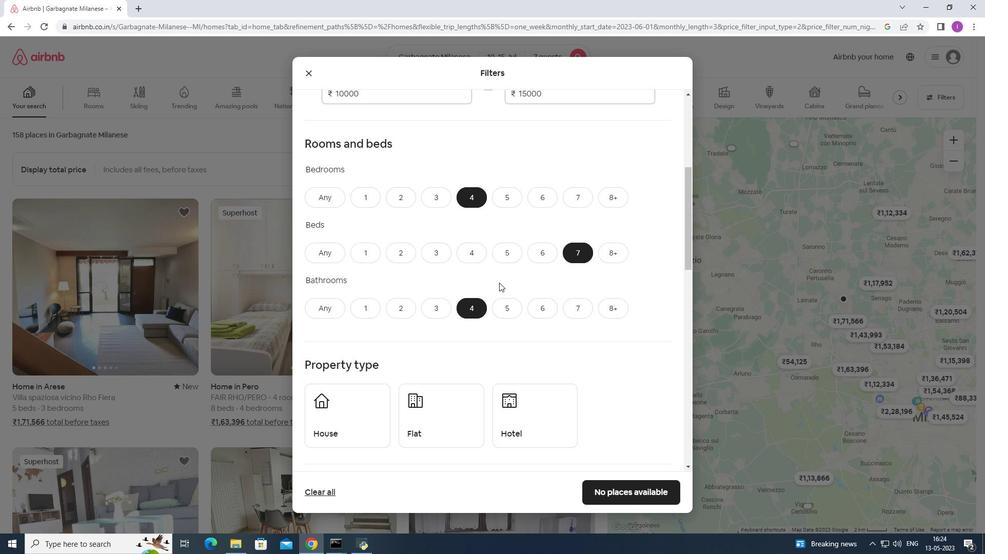
Action: Mouse moved to (499, 280)
Screenshot: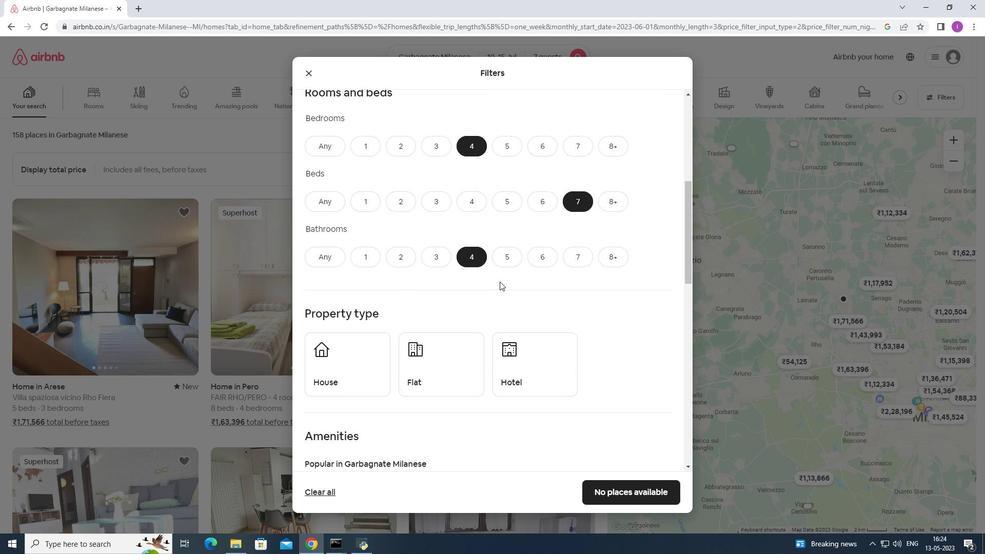 
Action: Mouse scrolled (499, 279) with delta (0, 0)
Screenshot: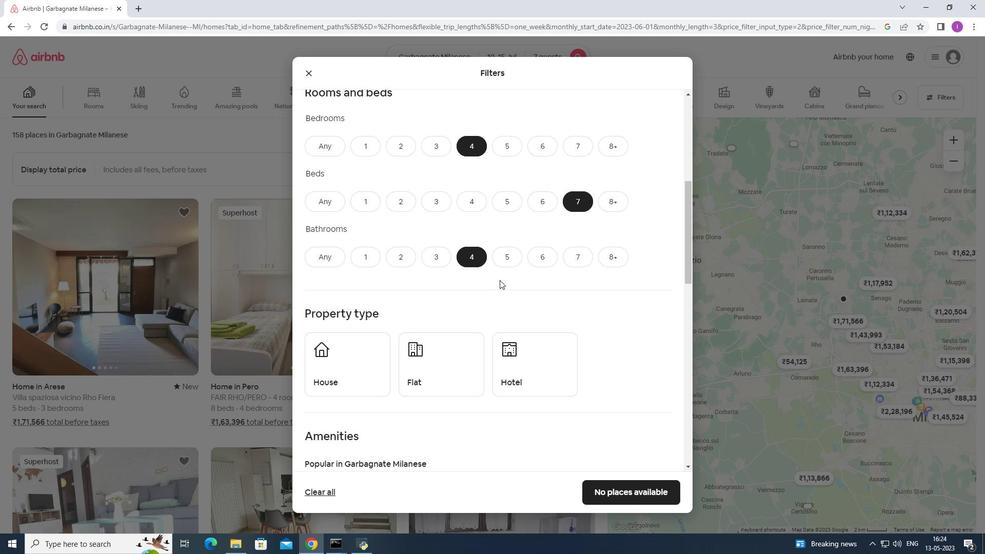 
Action: Mouse scrolled (499, 279) with delta (0, 0)
Screenshot: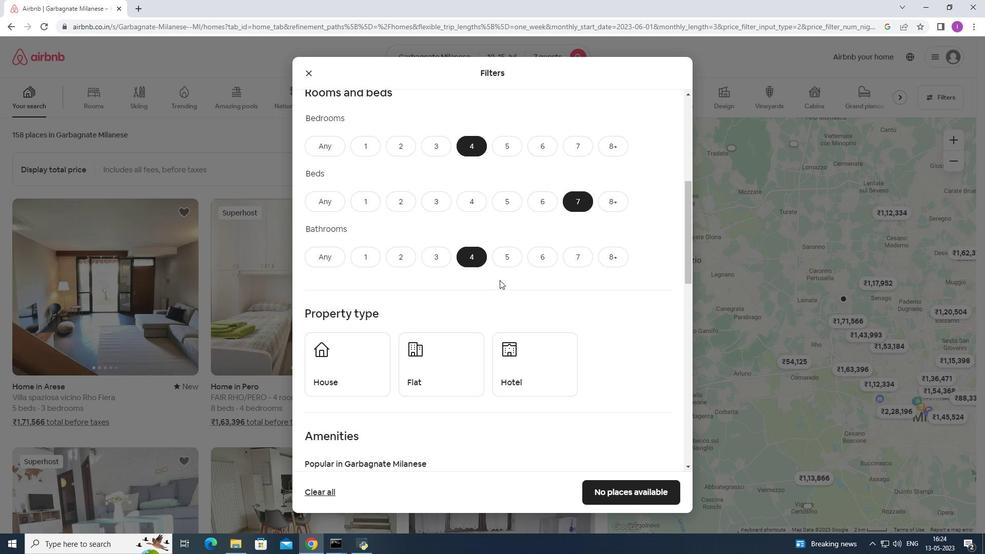 
Action: Mouse moved to (375, 271)
Screenshot: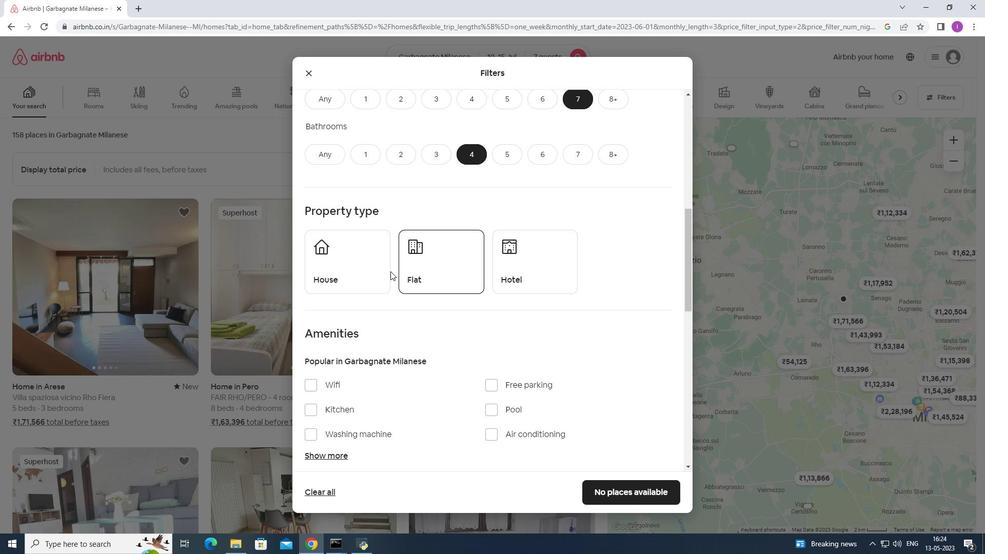
Action: Mouse pressed left at (375, 271)
Screenshot: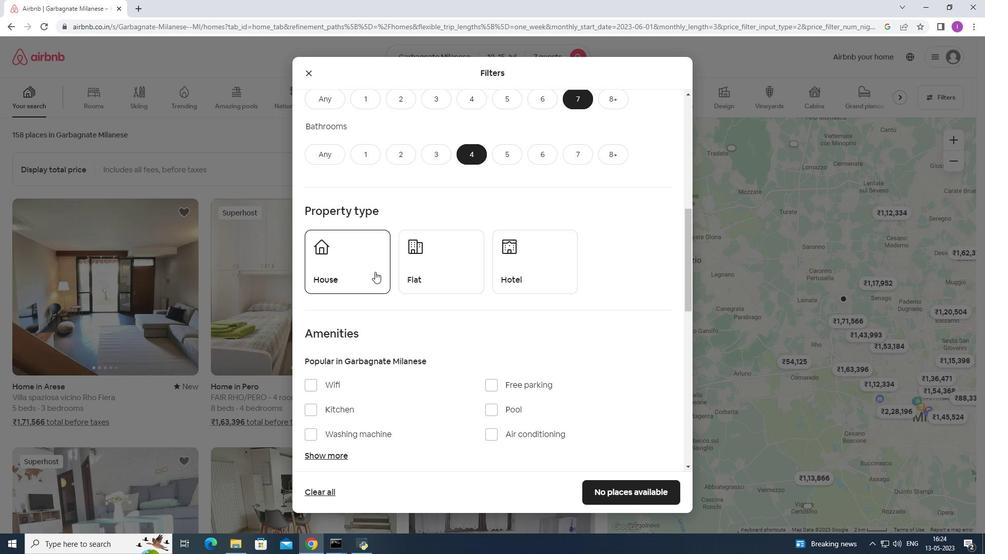 
Action: Mouse moved to (426, 267)
Screenshot: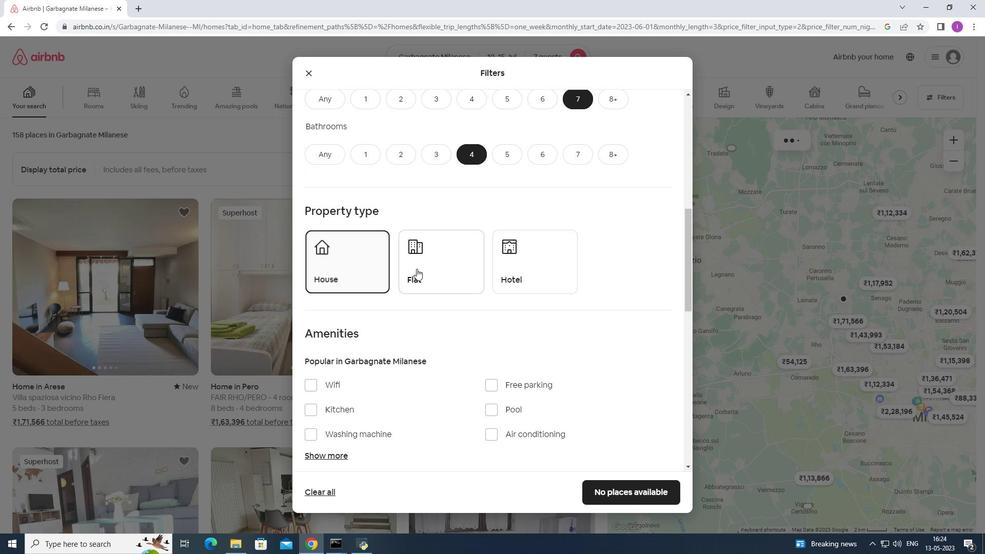
Action: Mouse pressed left at (426, 267)
Screenshot: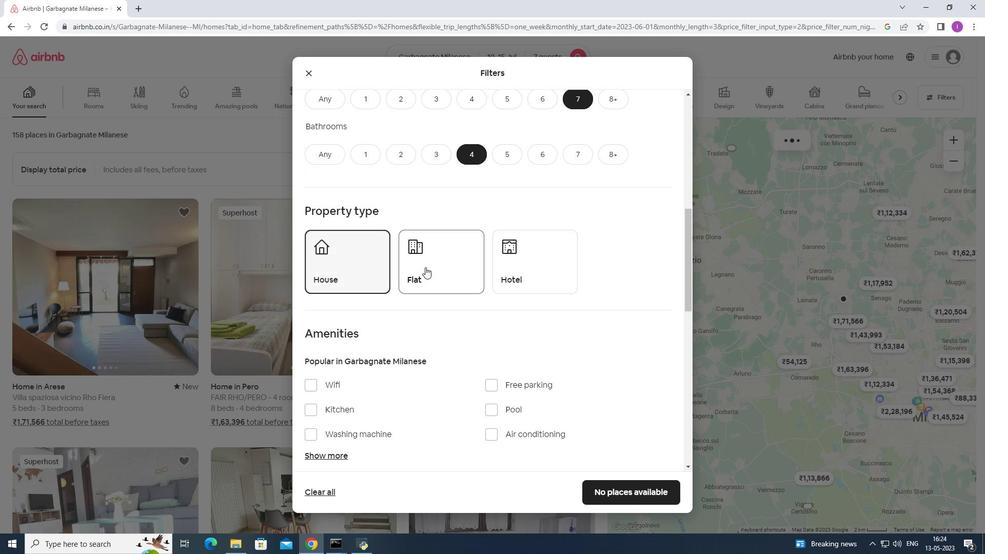 
Action: Mouse moved to (475, 308)
Screenshot: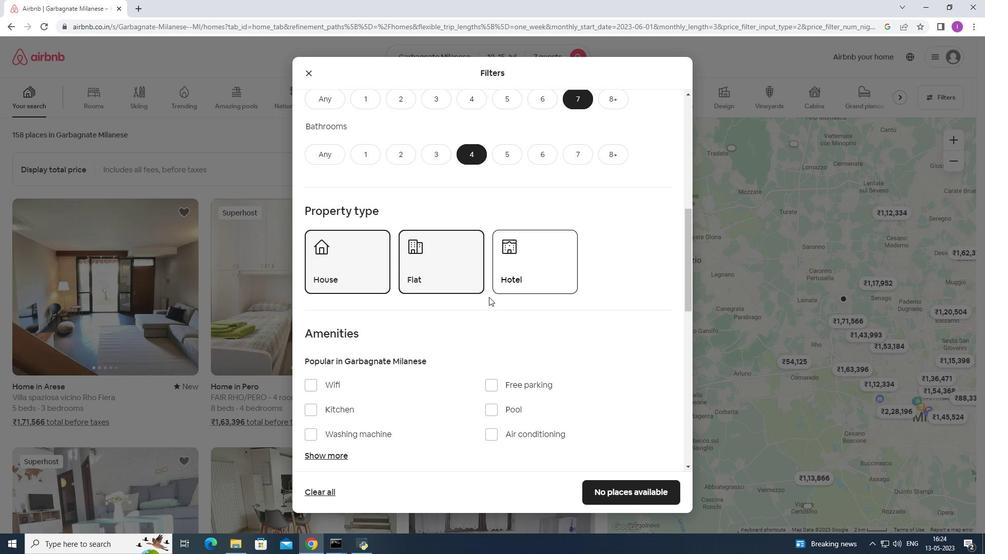 
Action: Mouse scrolled (475, 308) with delta (0, 0)
Screenshot: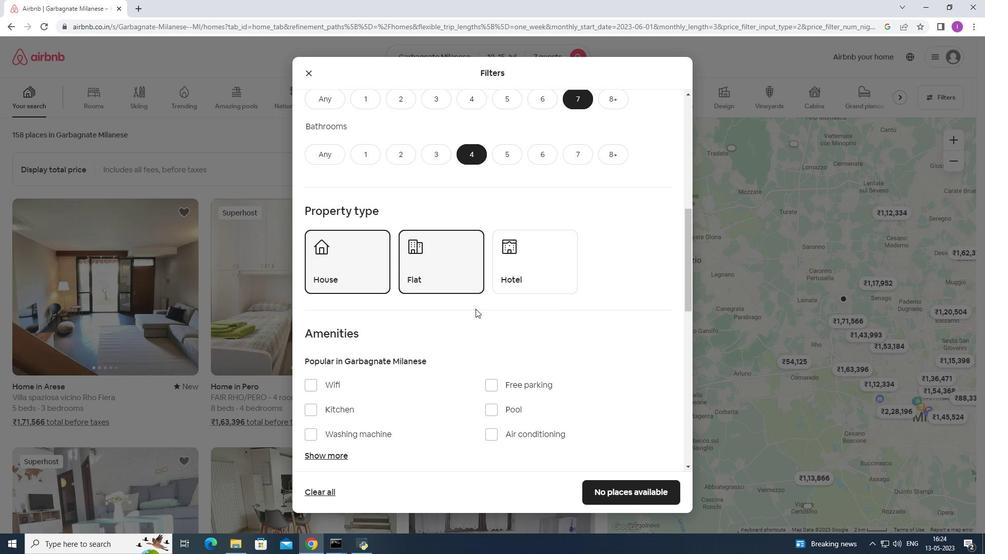 
Action: Mouse scrolled (475, 308) with delta (0, 0)
Screenshot: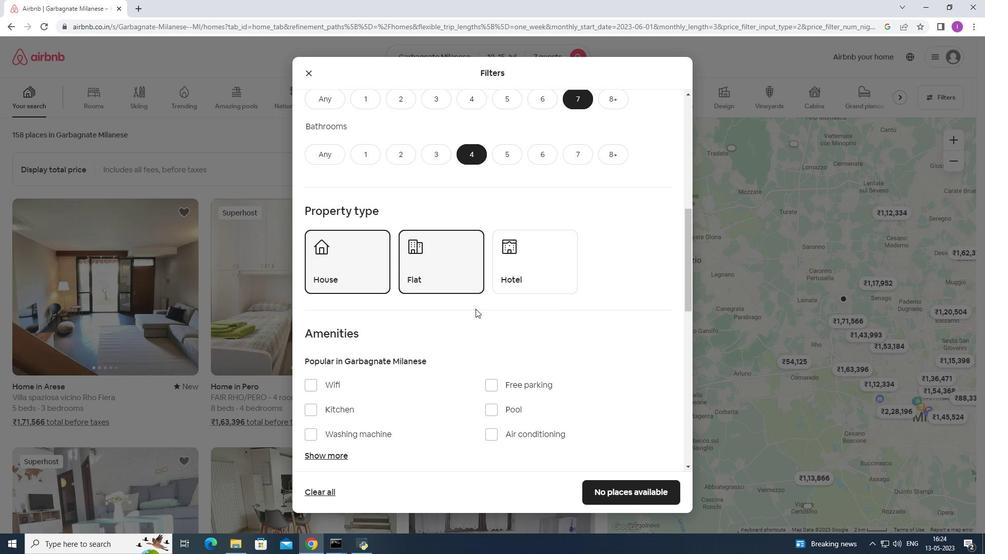 
Action: Mouse moved to (311, 279)
Screenshot: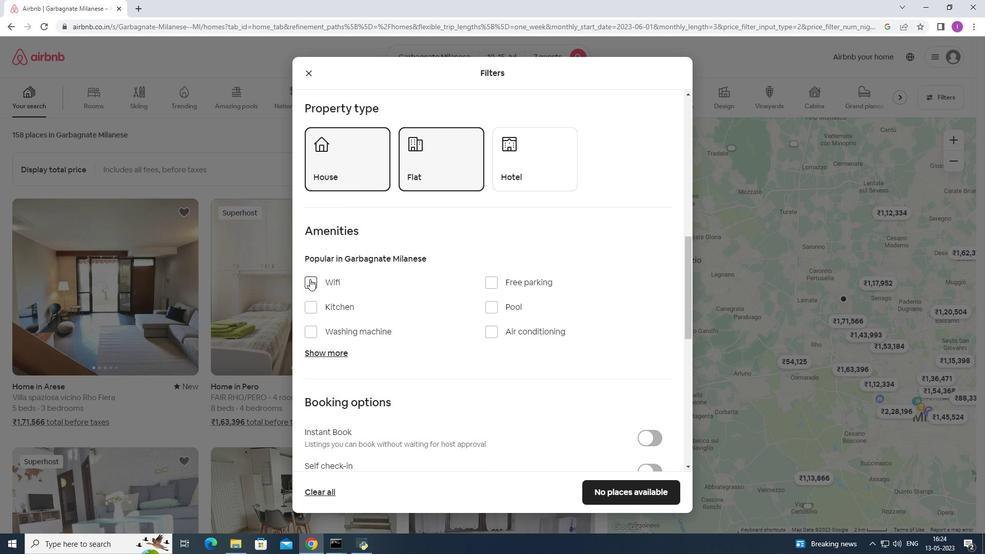 
Action: Mouse pressed left at (311, 279)
Screenshot: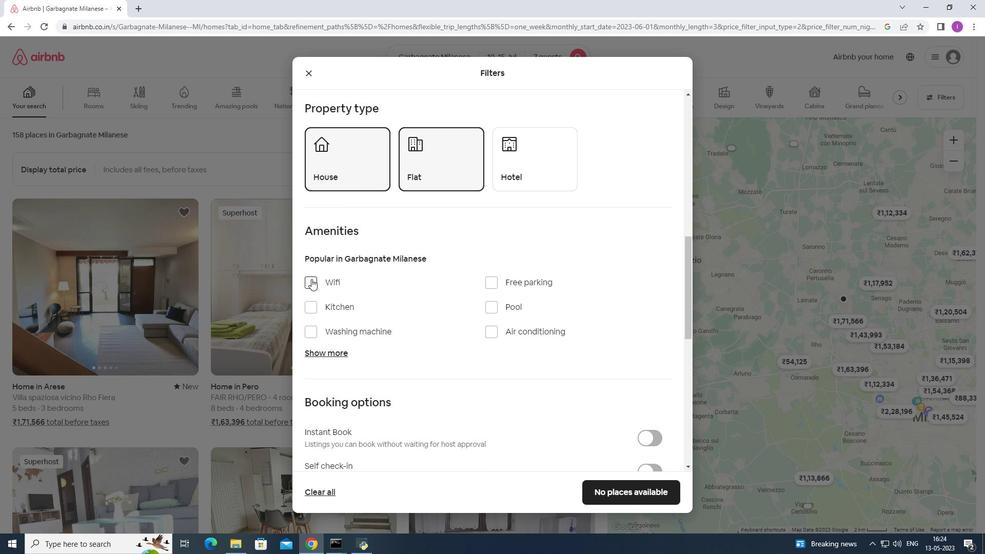 
Action: Mouse moved to (490, 282)
Screenshot: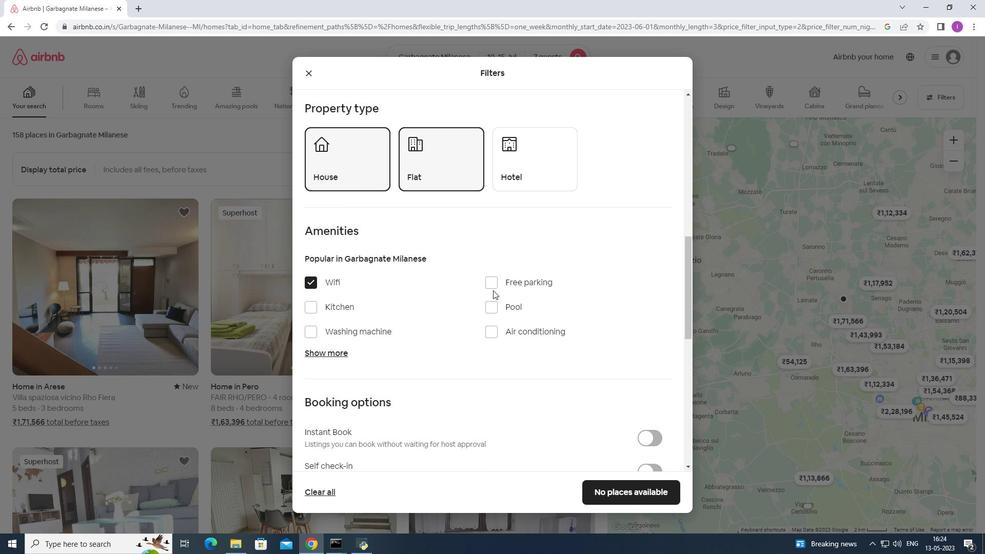 
Action: Mouse pressed left at (490, 282)
Screenshot: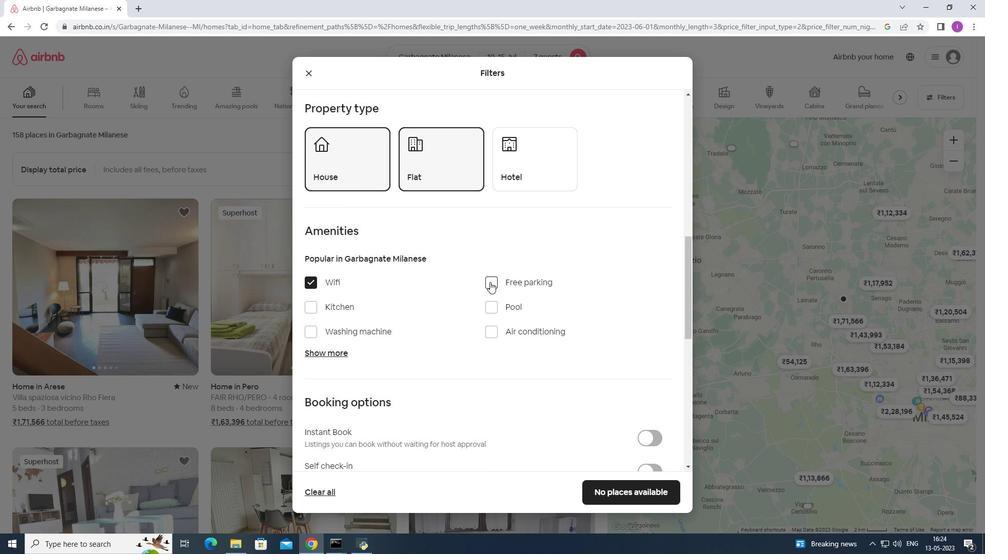
Action: Mouse moved to (320, 352)
Screenshot: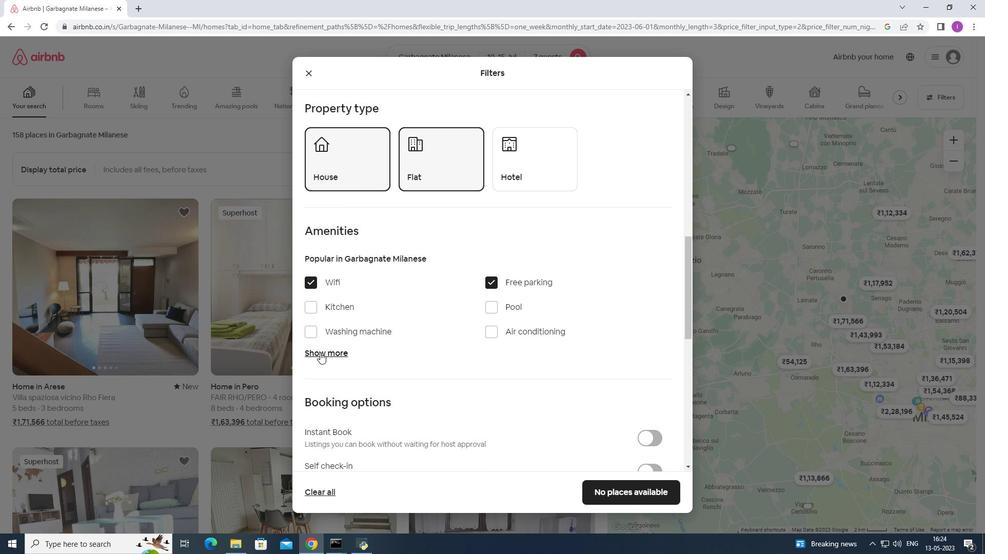 
Action: Mouse pressed left at (320, 352)
Screenshot: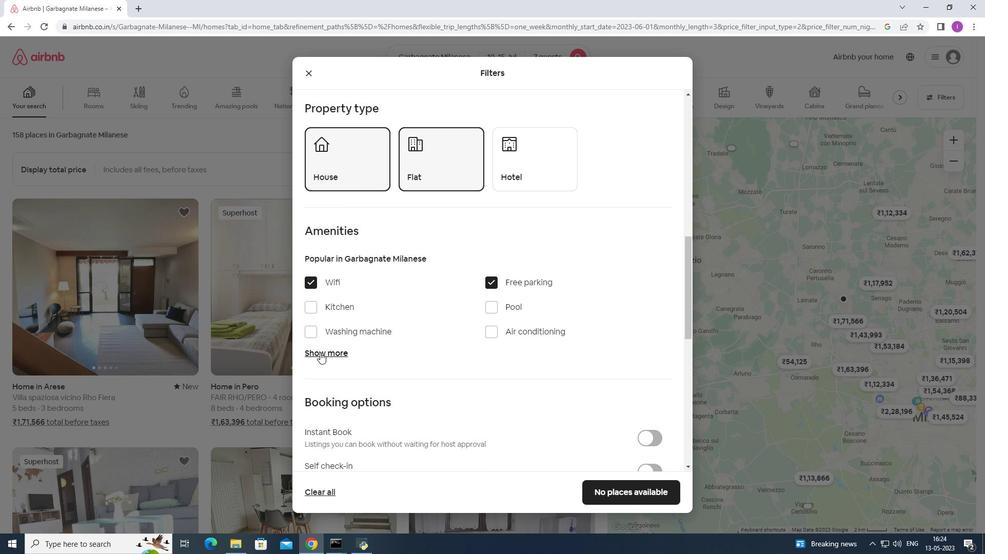 
Action: Mouse moved to (488, 412)
Screenshot: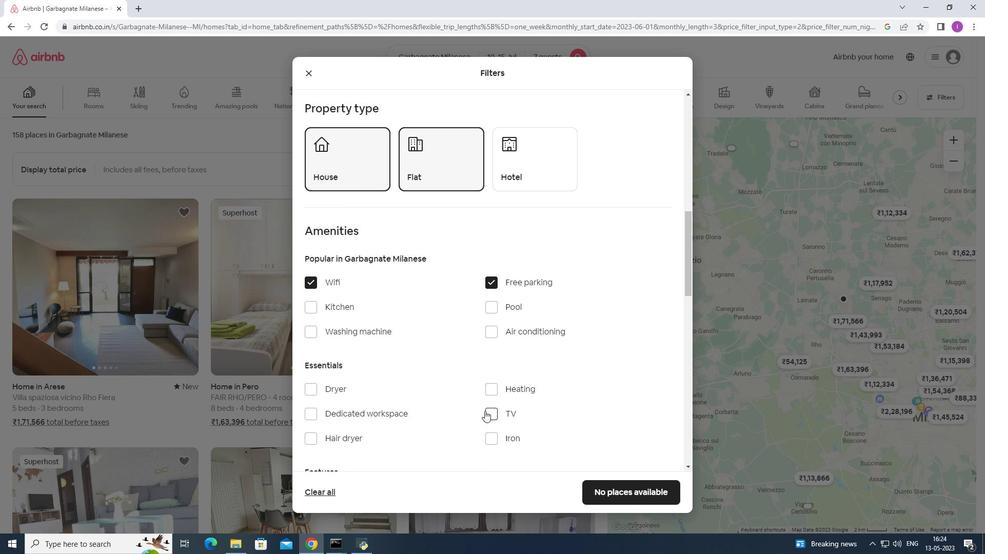 
Action: Mouse pressed left at (488, 412)
Screenshot: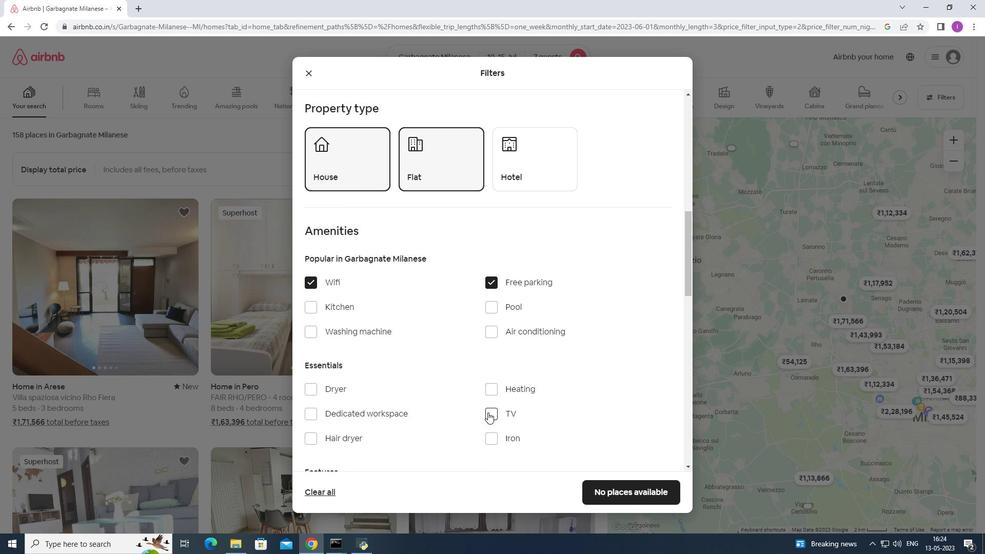 
Action: Mouse moved to (361, 393)
Screenshot: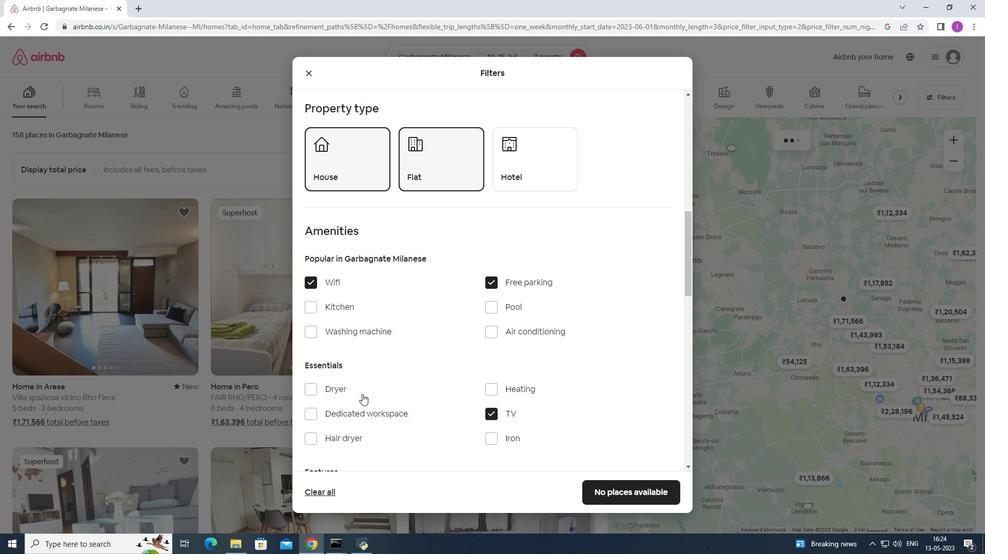 
Action: Mouse scrolled (361, 393) with delta (0, 0)
Screenshot: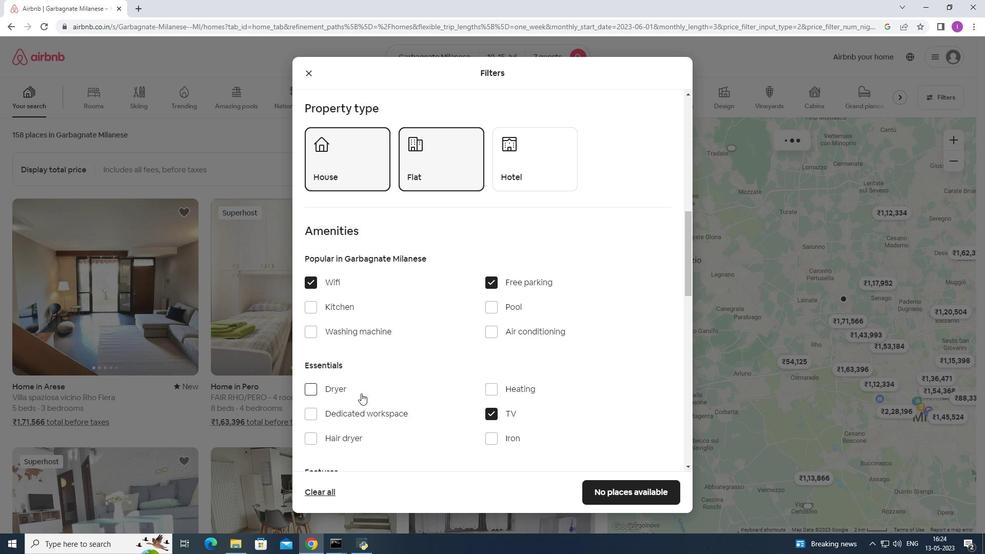
Action: Mouse scrolled (361, 393) with delta (0, 0)
Screenshot: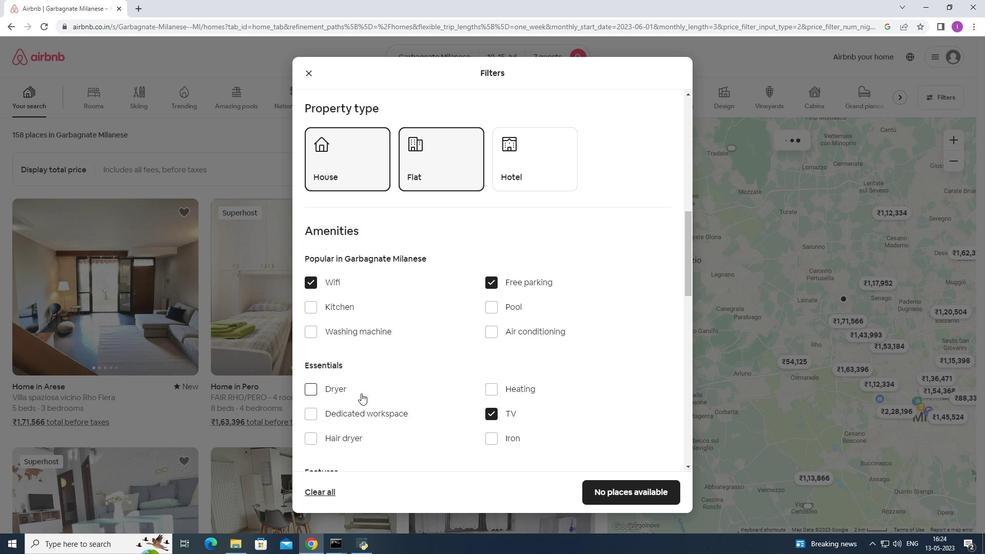
Action: Mouse moved to (349, 392)
Screenshot: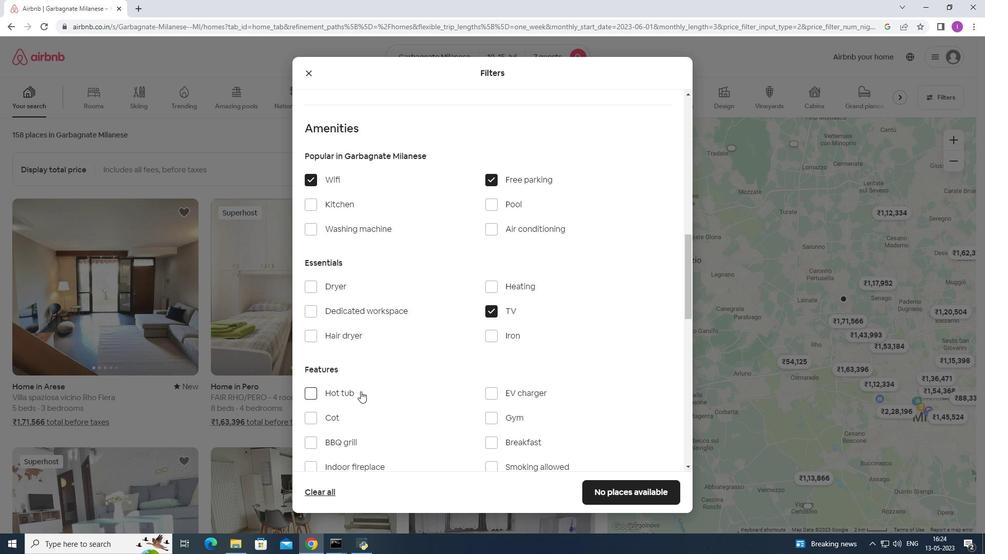 
Action: Mouse scrolled (349, 392) with delta (0, 0)
Screenshot: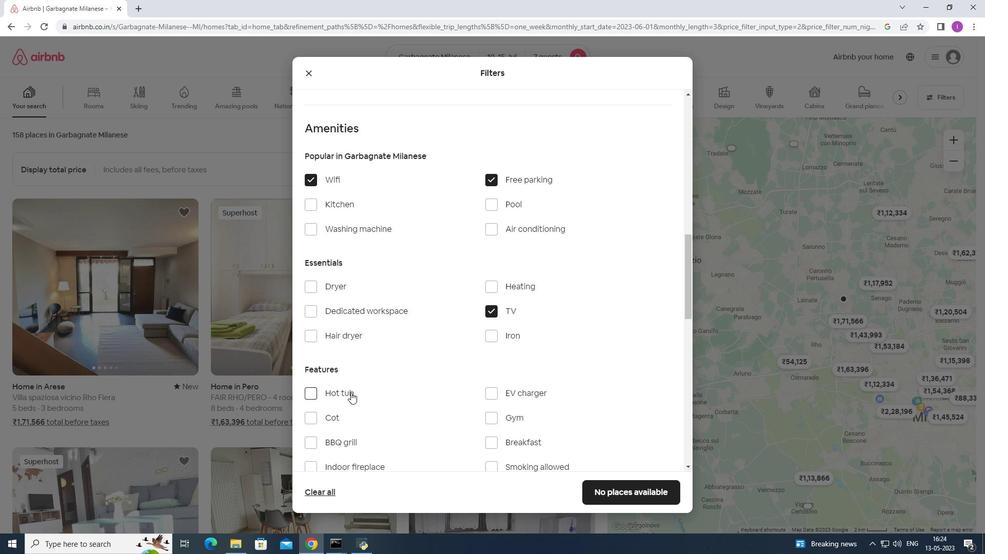 
Action: Mouse scrolled (349, 392) with delta (0, 0)
Screenshot: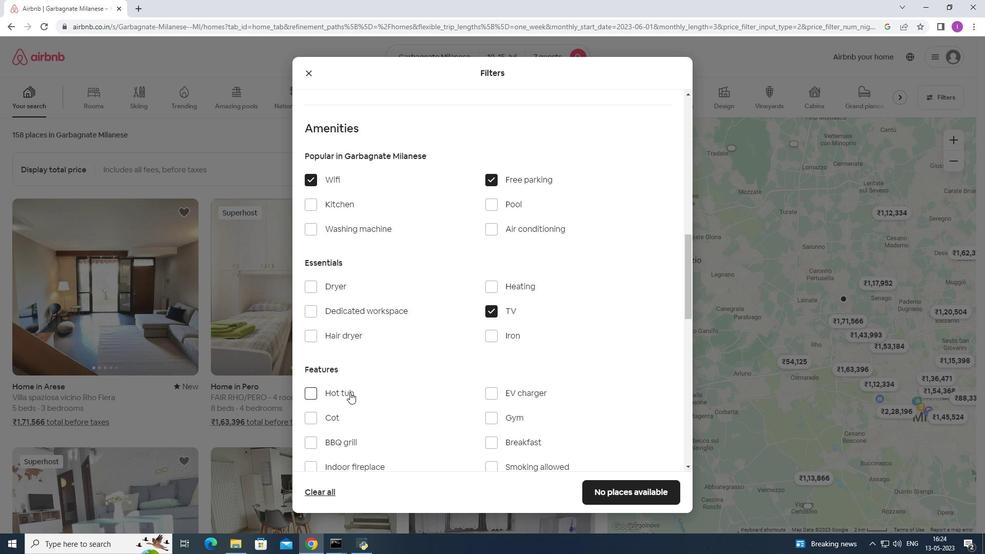 
Action: Mouse moved to (490, 315)
Screenshot: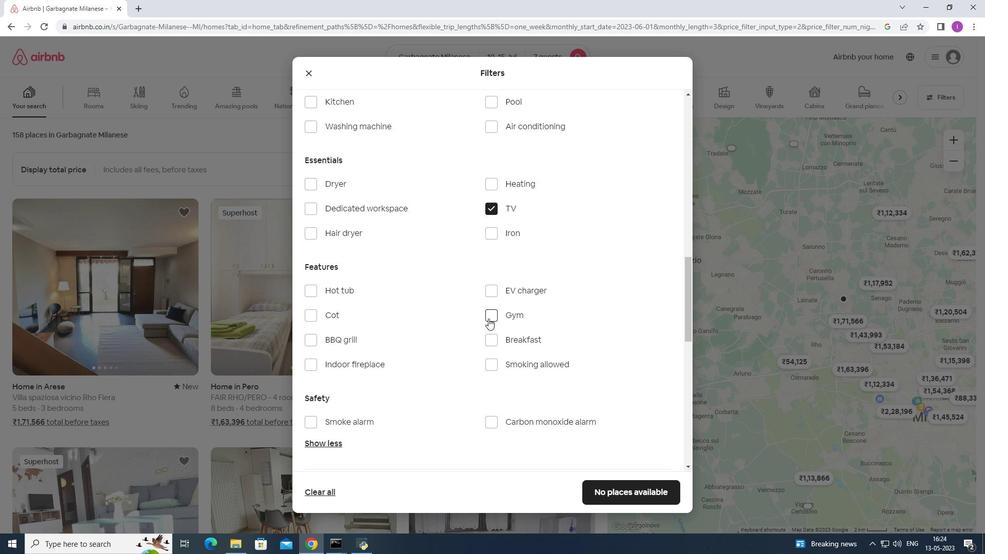 
Action: Mouse pressed left at (490, 315)
Screenshot: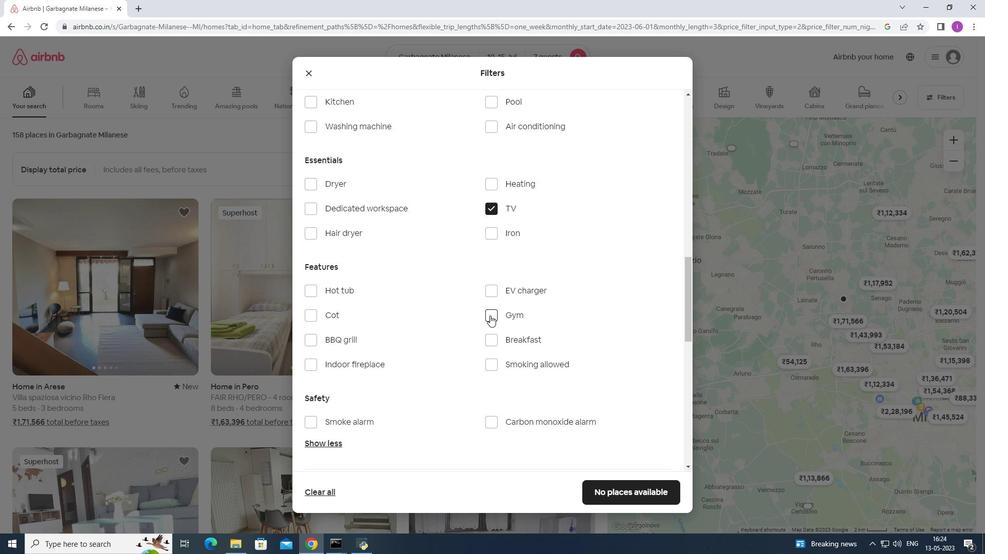 
Action: Mouse moved to (486, 338)
Screenshot: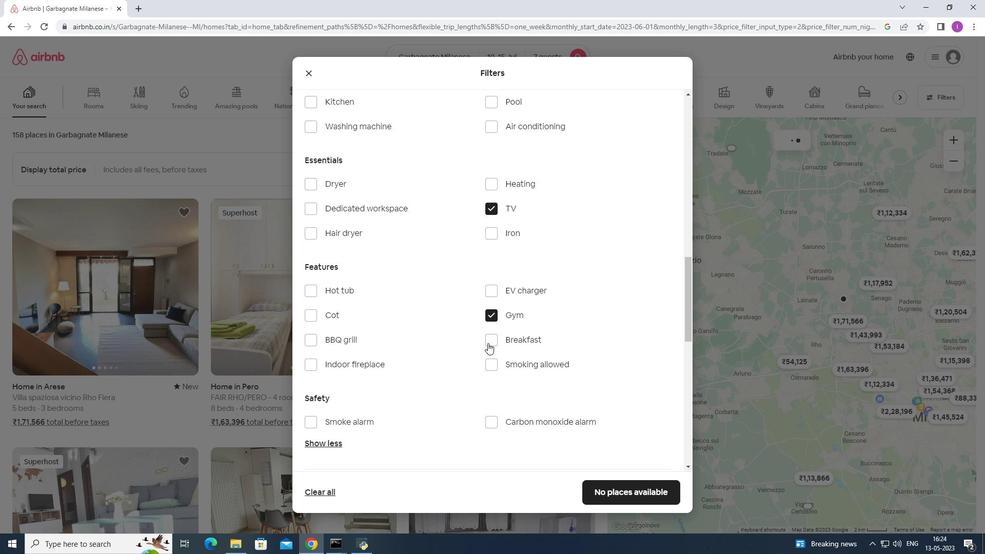 
Action: Mouse pressed left at (486, 338)
Screenshot: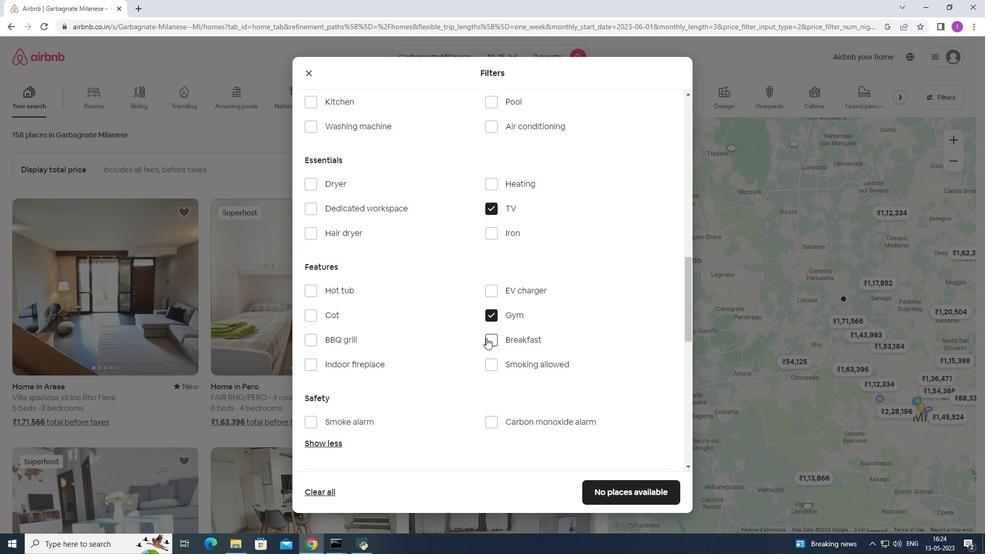 
Action: Mouse moved to (363, 364)
Screenshot: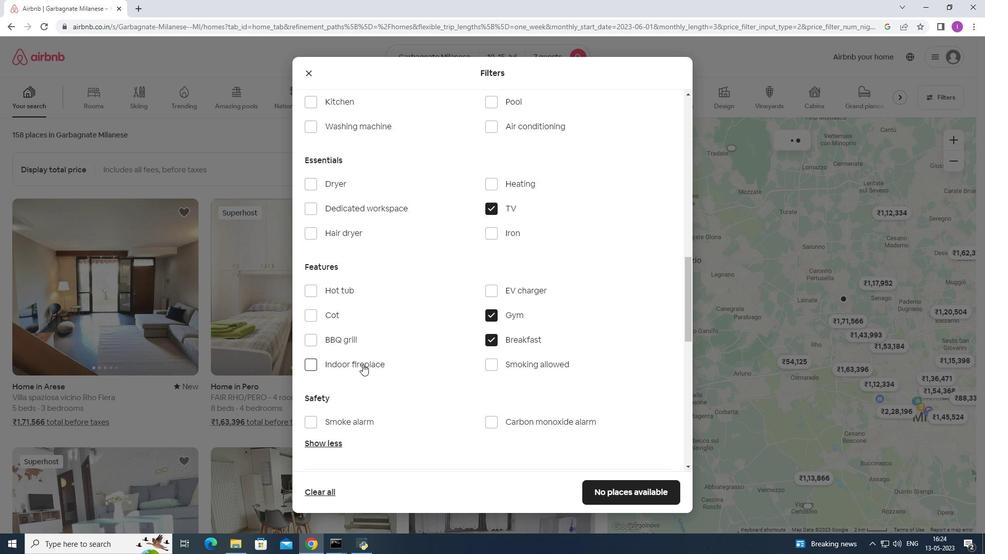 
Action: Mouse scrolled (363, 363) with delta (0, 0)
Screenshot: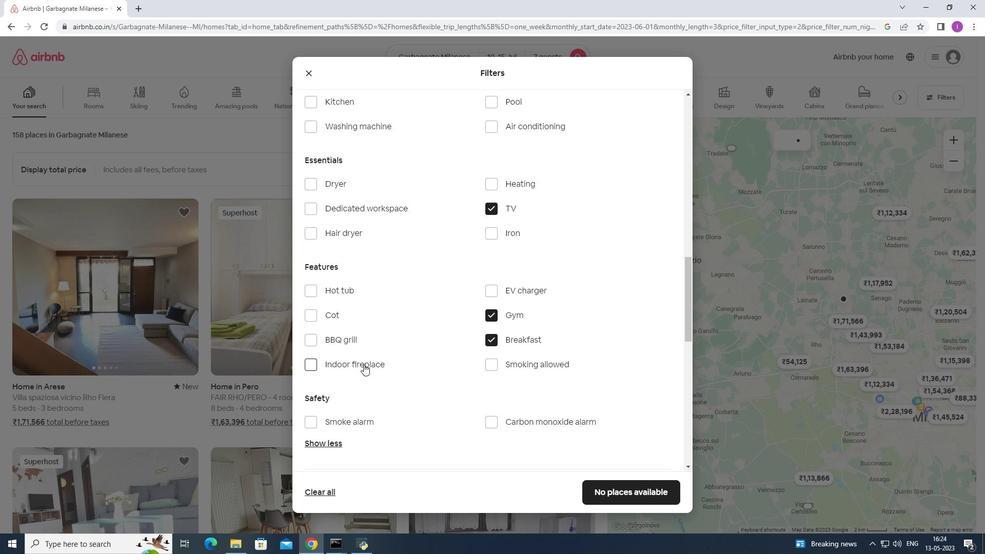 
Action: Mouse scrolled (363, 363) with delta (0, 0)
Screenshot: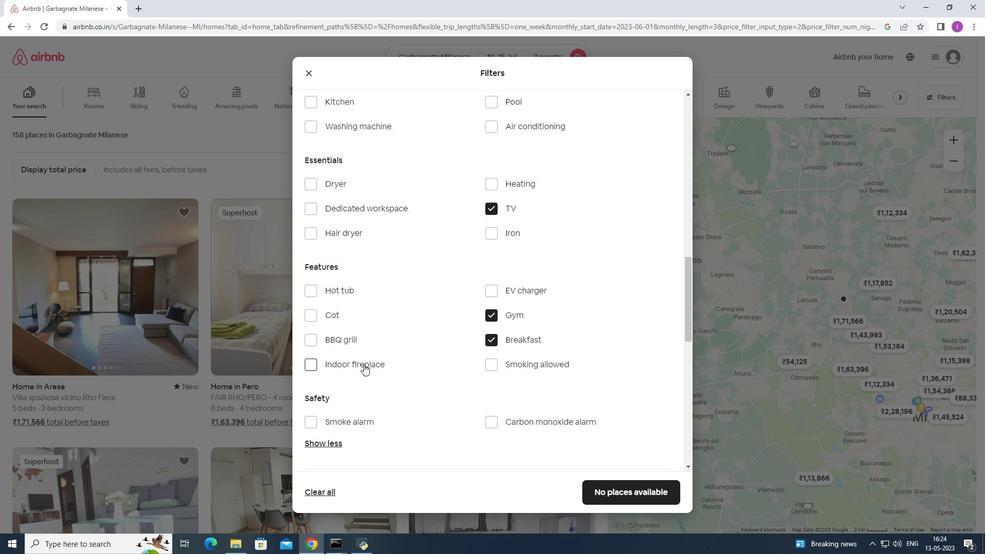 
Action: Mouse scrolled (363, 363) with delta (0, 0)
Screenshot: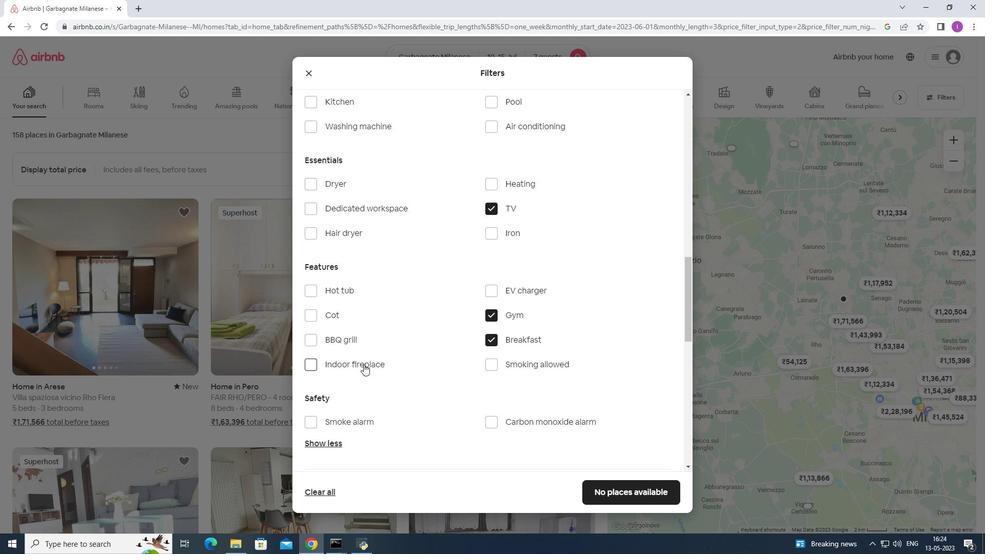 
Action: Mouse moved to (370, 364)
Screenshot: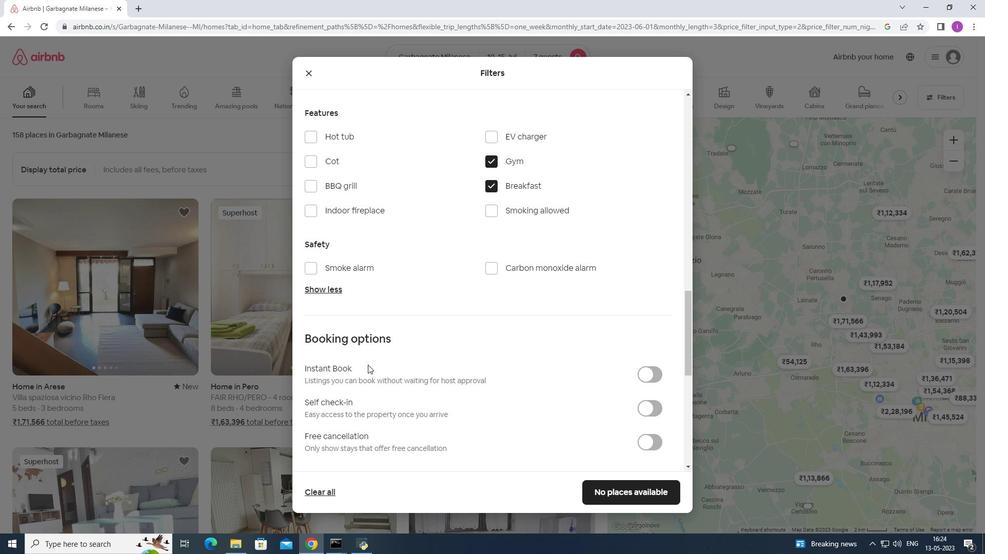 
Action: Mouse scrolled (370, 364) with delta (0, 0)
Screenshot: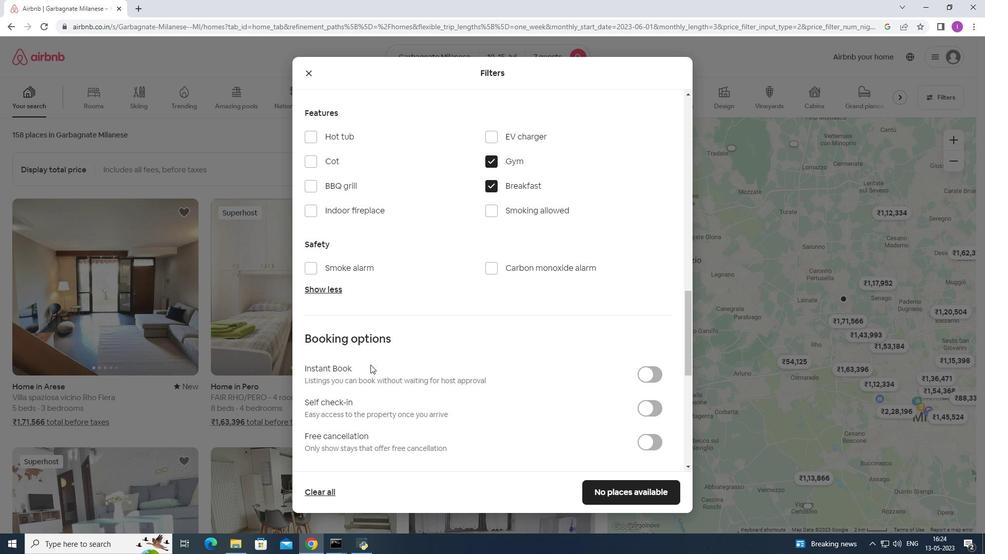 
Action: Mouse moved to (658, 359)
Screenshot: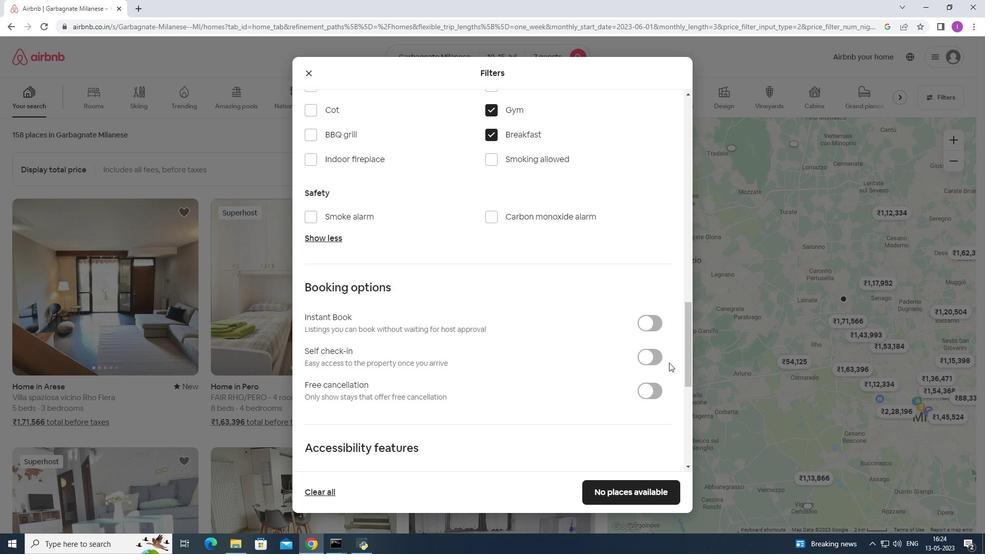 
Action: Mouse pressed left at (658, 359)
Screenshot: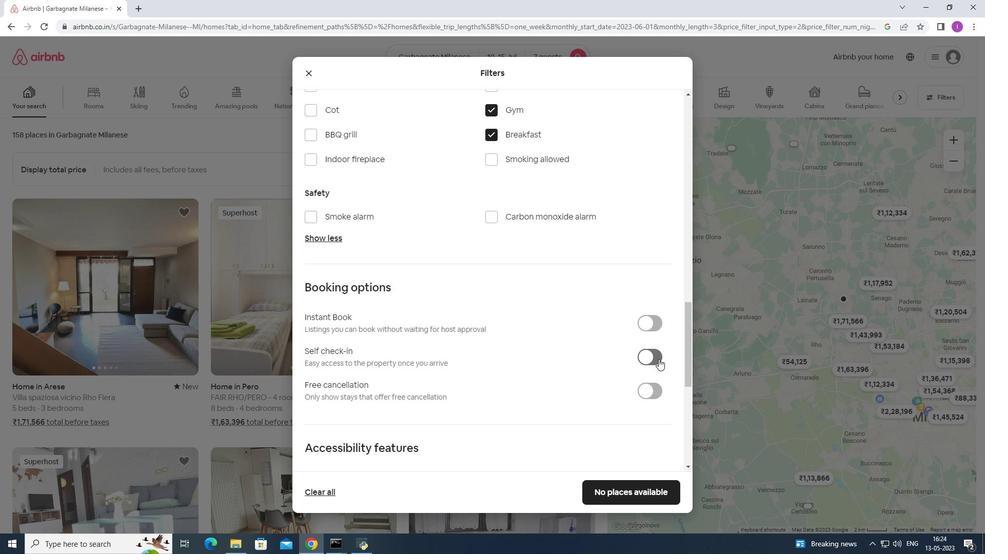 
Action: Mouse moved to (461, 388)
Screenshot: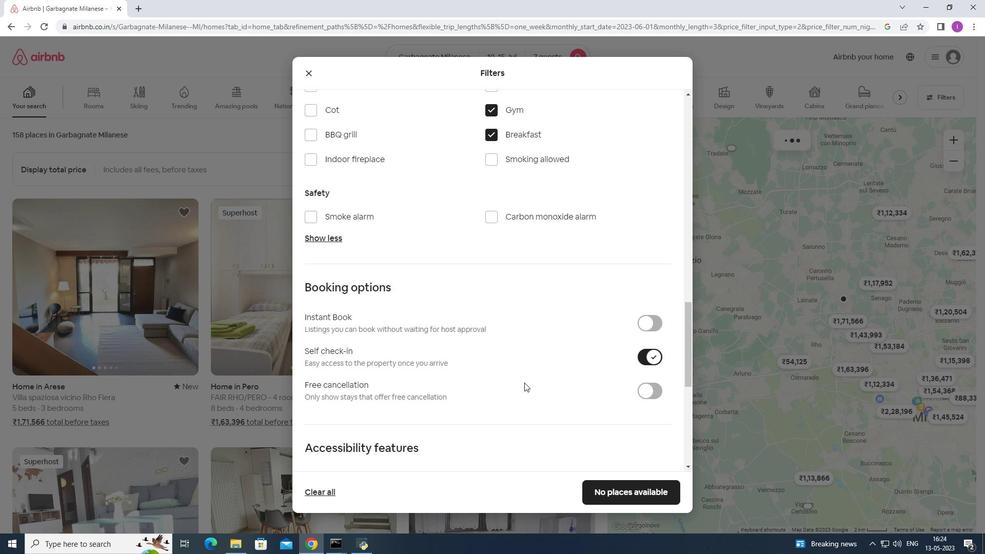 
Action: Mouse scrolled (461, 388) with delta (0, 0)
Screenshot: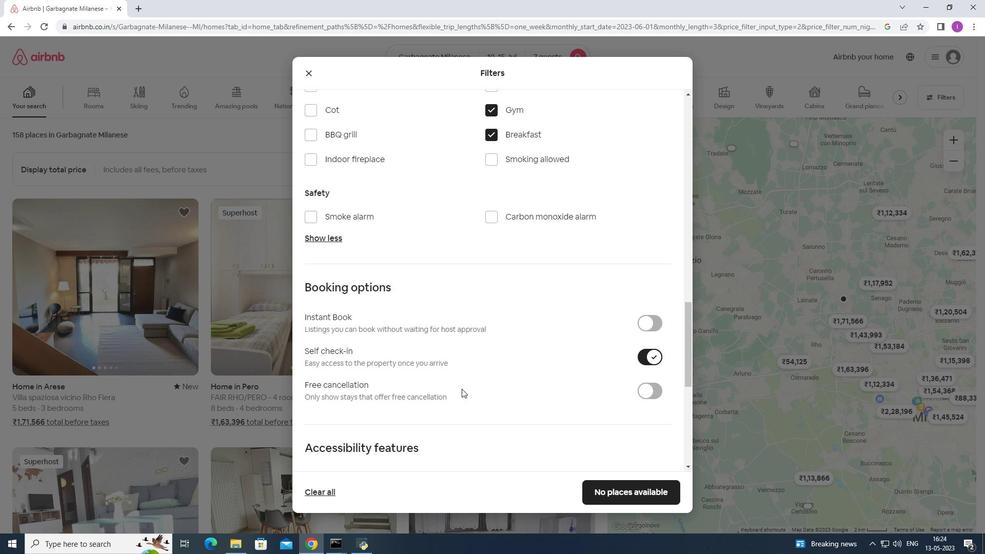 
Action: Mouse scrolled (461, 388) with delta (0, 0)
Screenshot: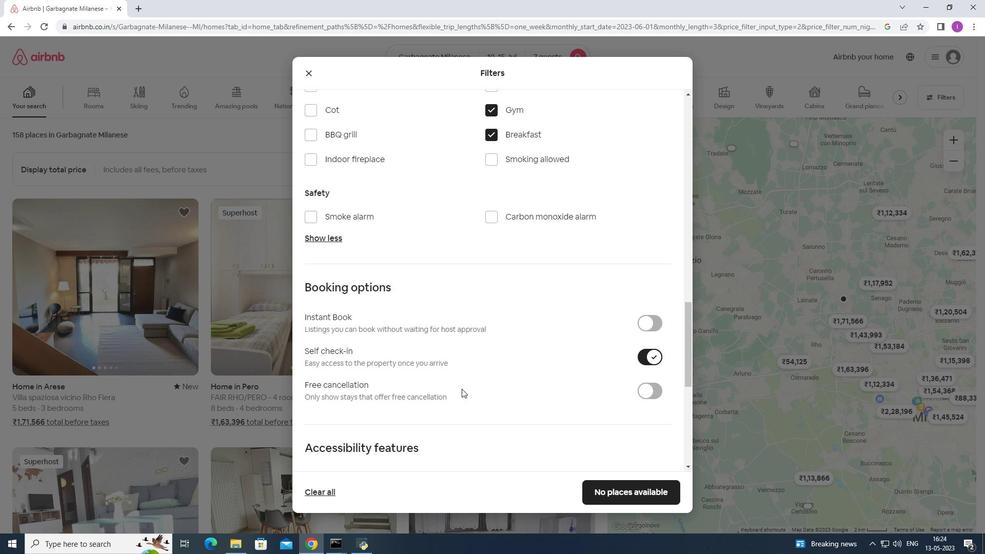 
Action: Mouse scrolled (461, 388) with delta (0, 0)
Screenshot: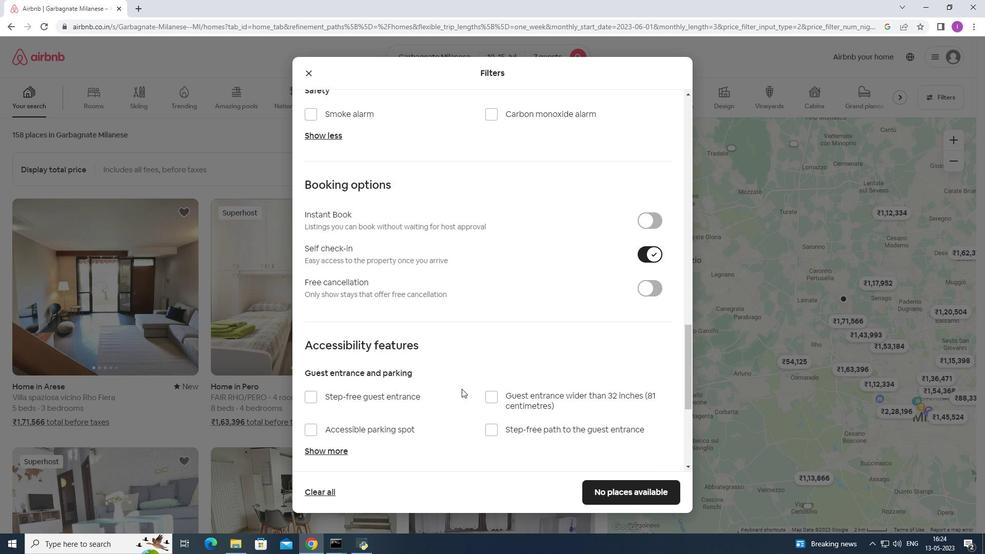 
Action: Mouse scrolled (461, 388) with delta (0, 0)
Screenshot: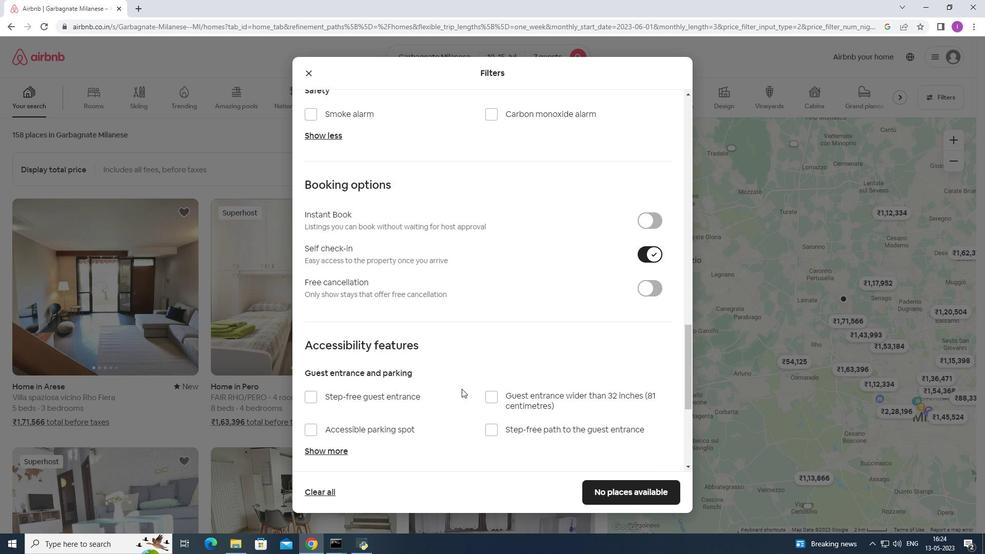 
Action: Mouse moved to (461, 388)
Screenshot: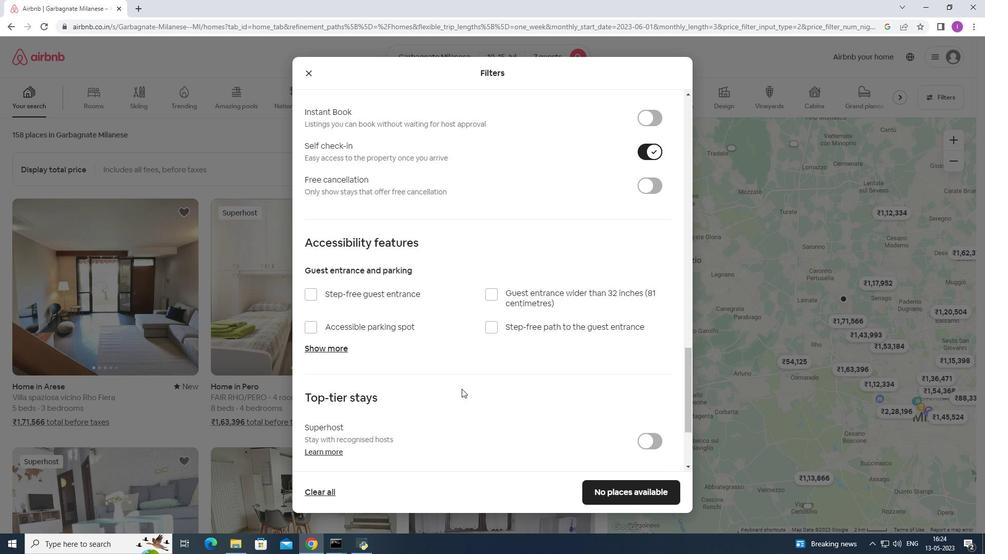
Action: Mouse scrolled (461, 387) with delta (0, 0)
Screenshot: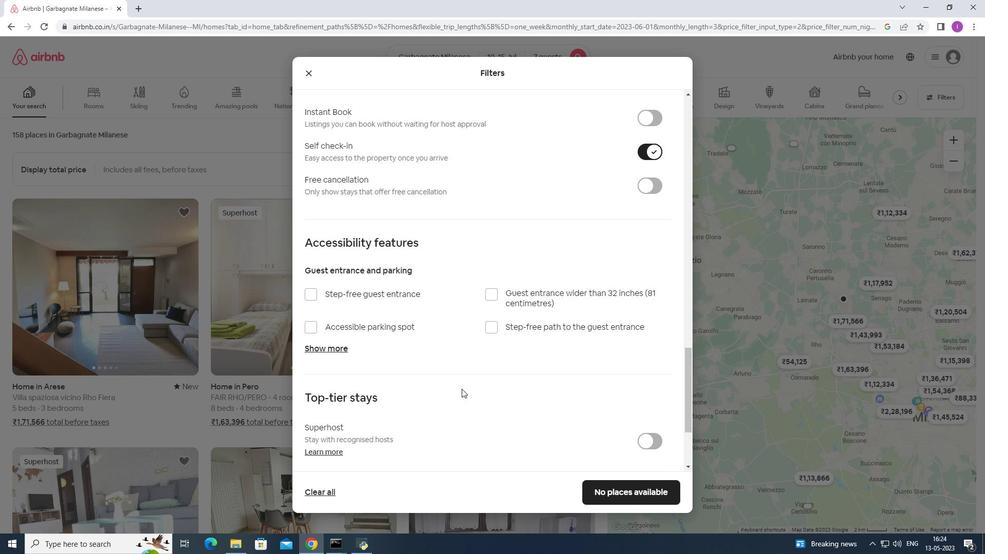 
Action: Mouse scrolled (461, 387) with delta (0, 0)
Screenshot: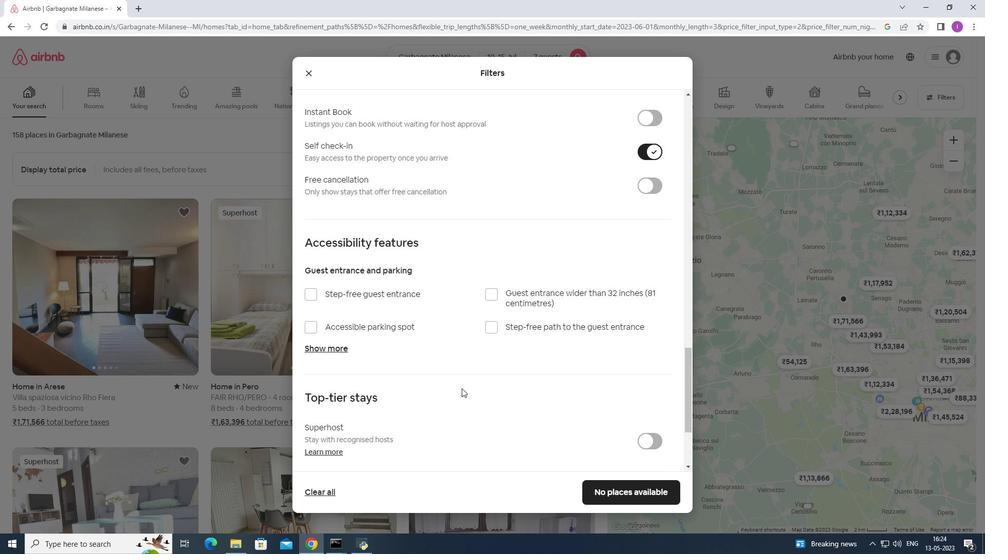 
Action: Mouse moved to (462, 383)
Screenshot: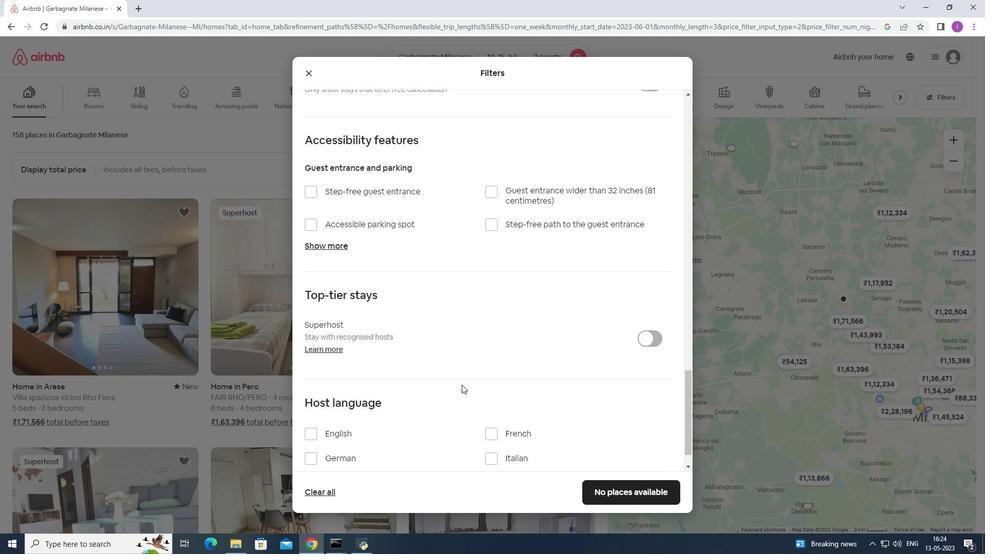 
Action: Mouse scrolled (462, 382) with delta (0, 0)
Screenshot: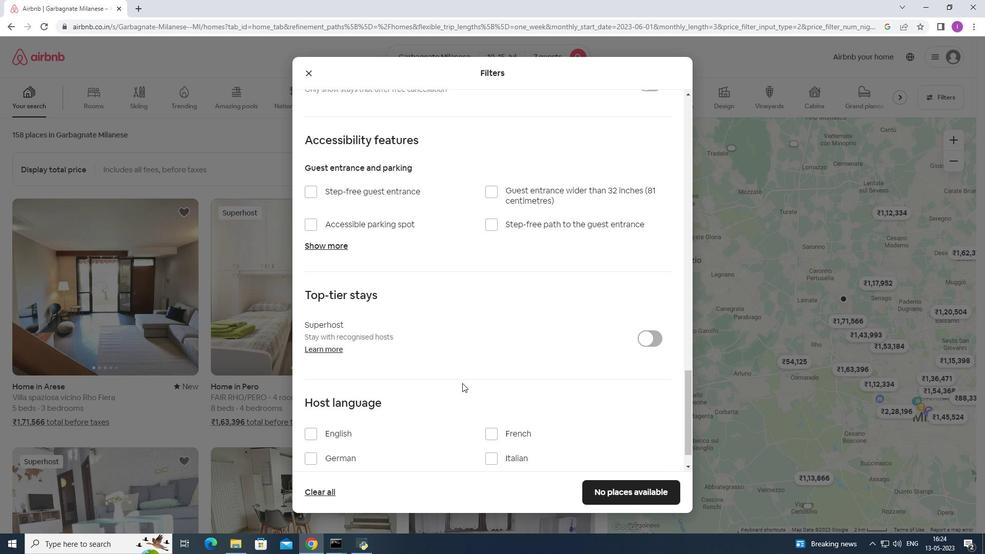 
Action: Mouse scrolled (462, 382) with delta (0, 0)
Screenshot: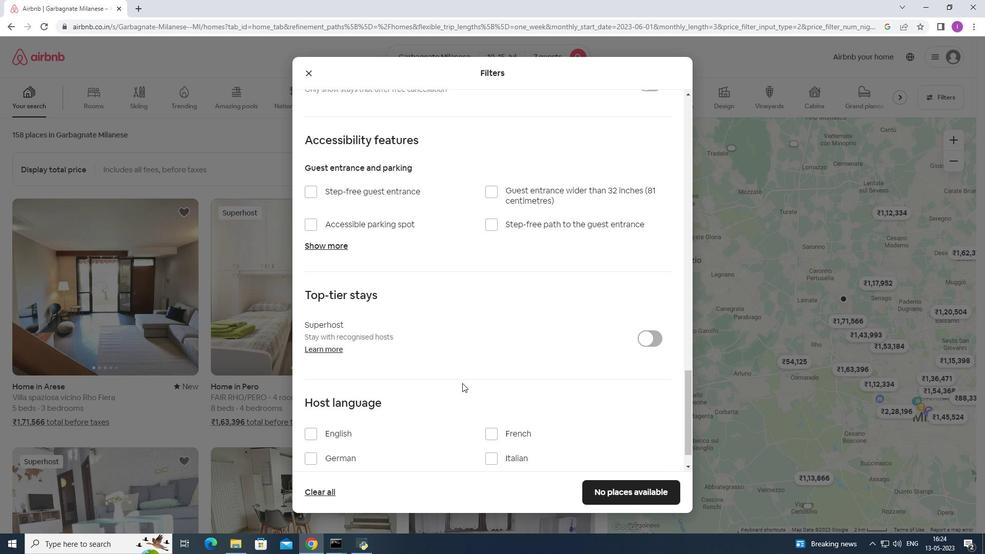 
Action: Mouse scrolled (462, 382) with delta (0, 0)
Screenshot: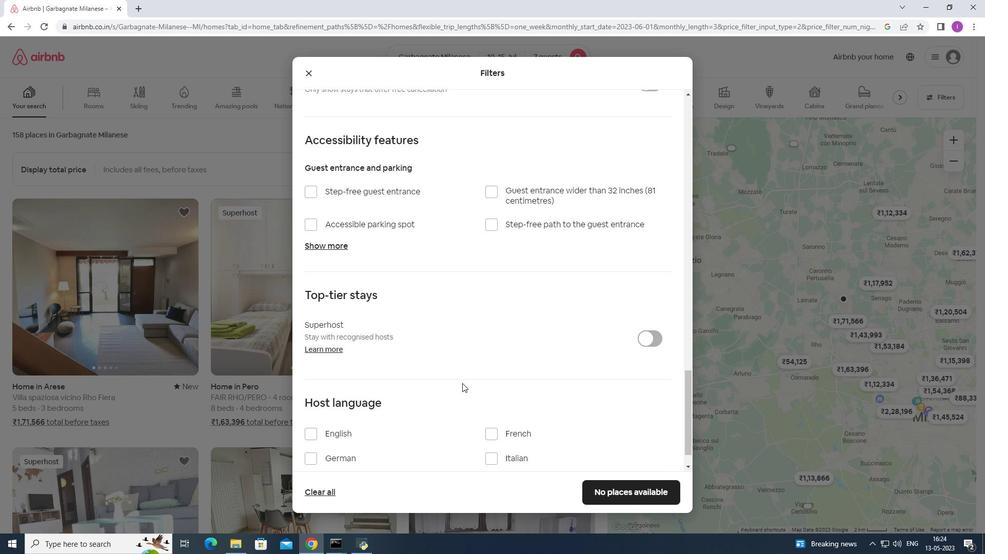 
Action: Mouse moved to (314, 402)
Screenshot: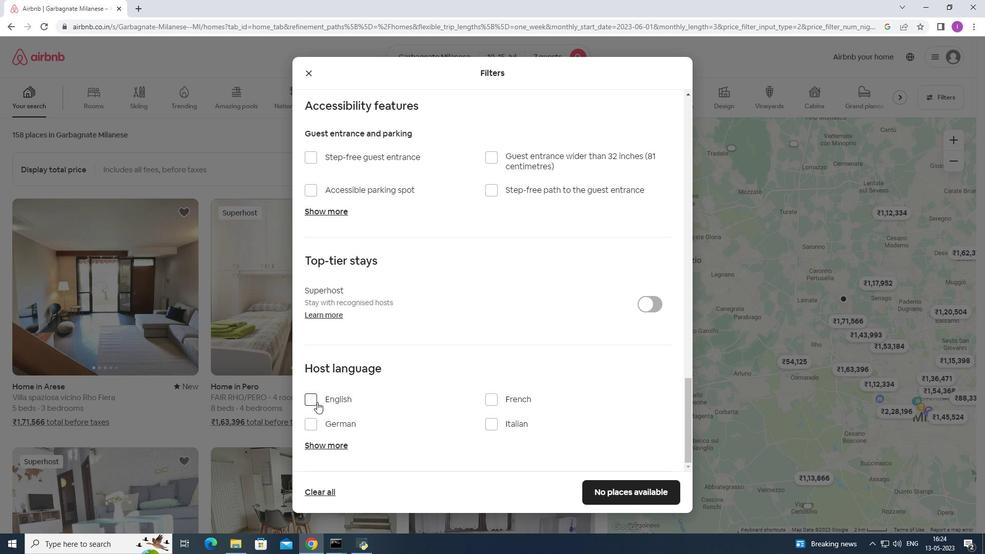
Action: Mouse pressed left at (314, 402)
Screenshot: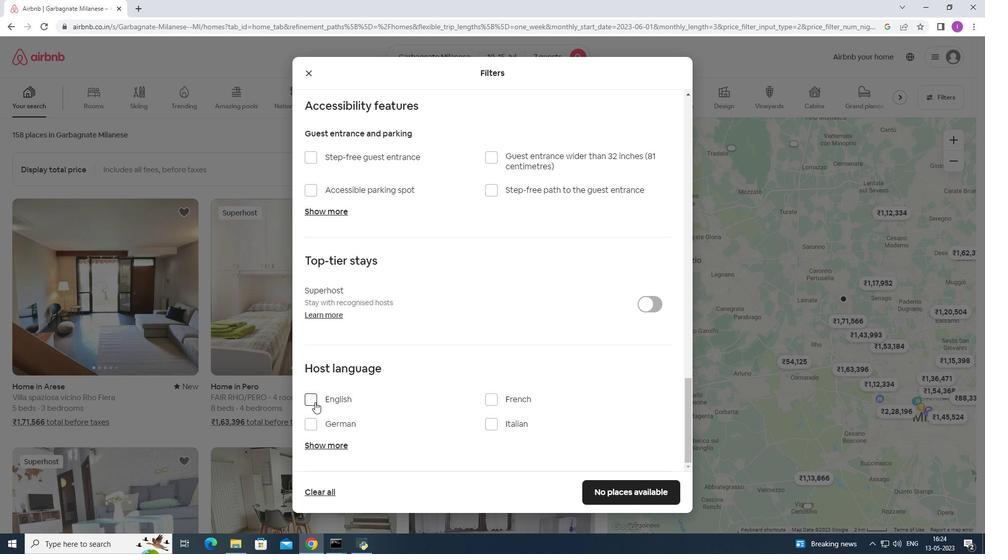 
Action: Mouse moved to (381, 387)
Screenshot: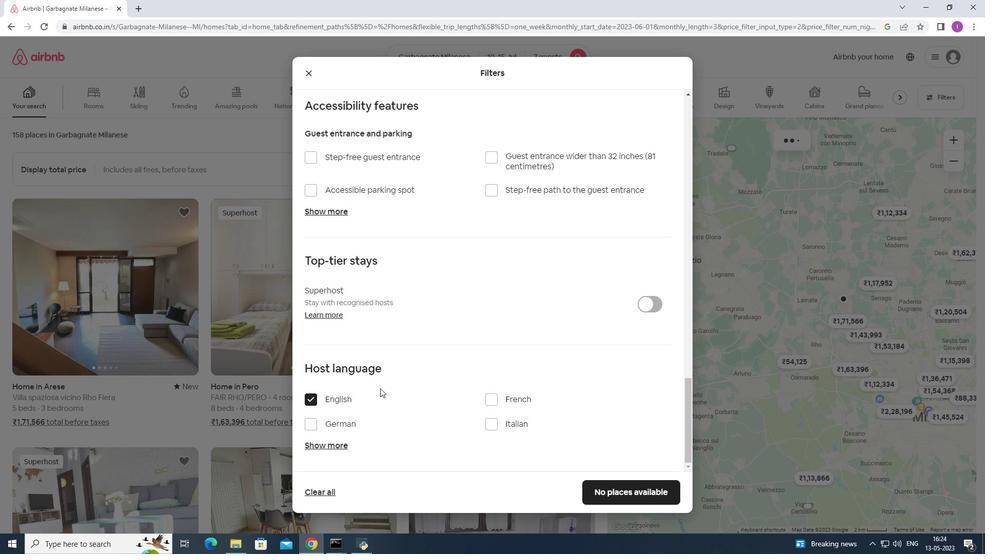 
Action: Mouse scrolled (381, 387) with delta (0, 0)
Screenshot: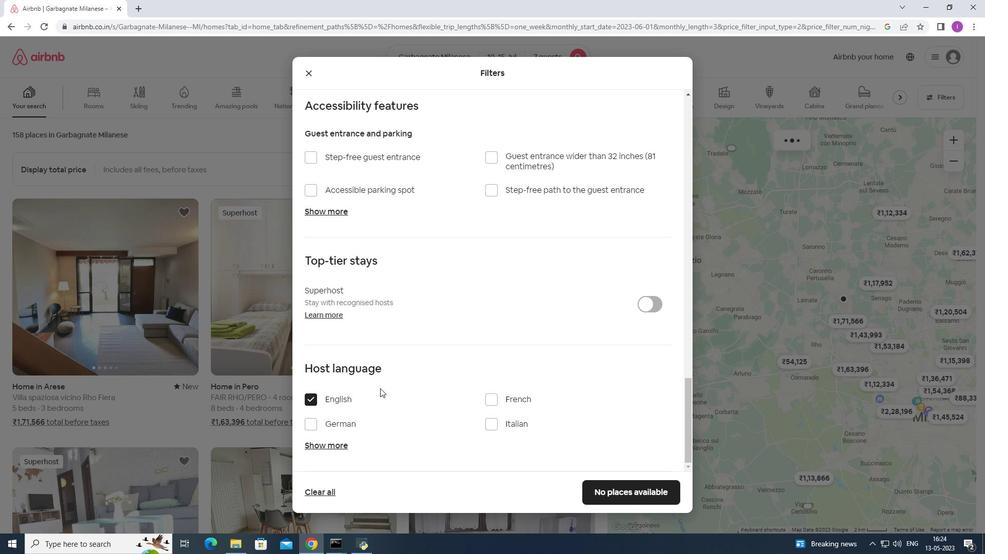 
Action: Mouse moved to (381, 387)
Screenshot: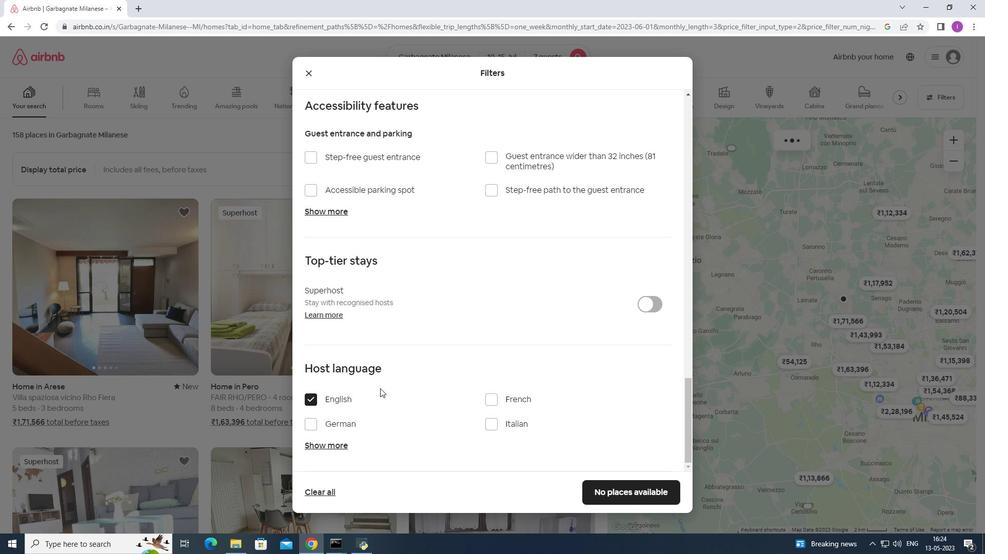 
Action: Mouse scrolled (381, 387) with delta (0, 0)
Screenshot: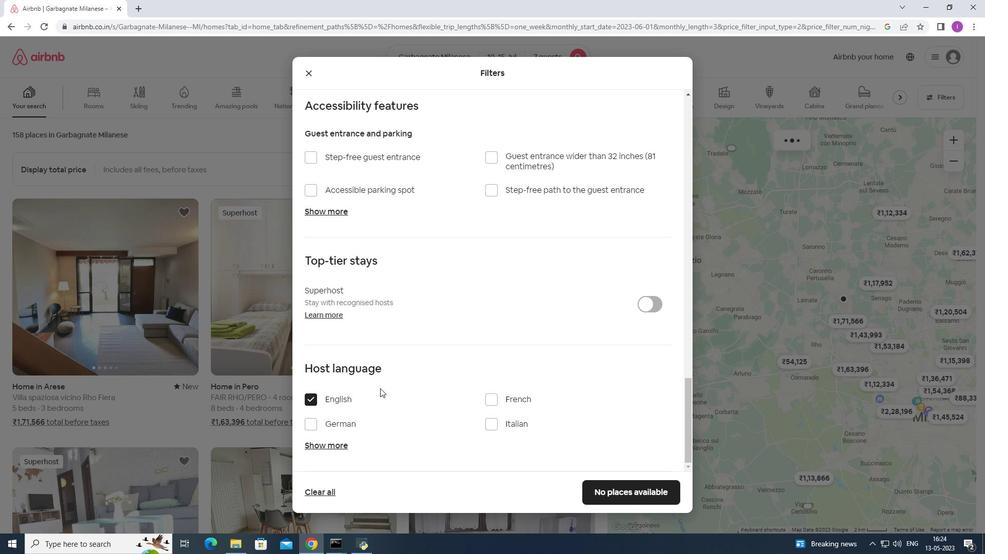 
Action: Mouse moved to (458, 401)
Screenshot: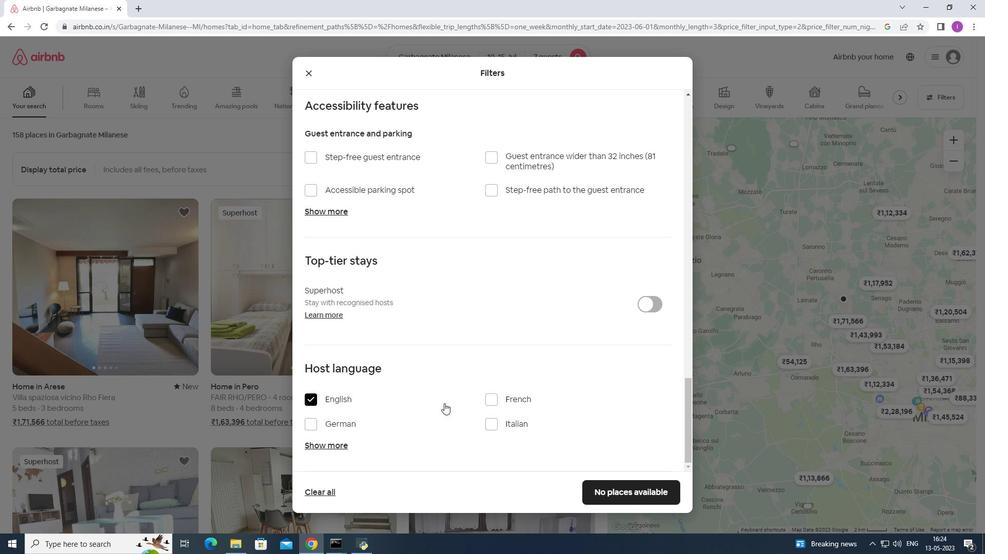 
Action: Mouse scrolled (458, 400) with delta (0, 0)
Screenshot: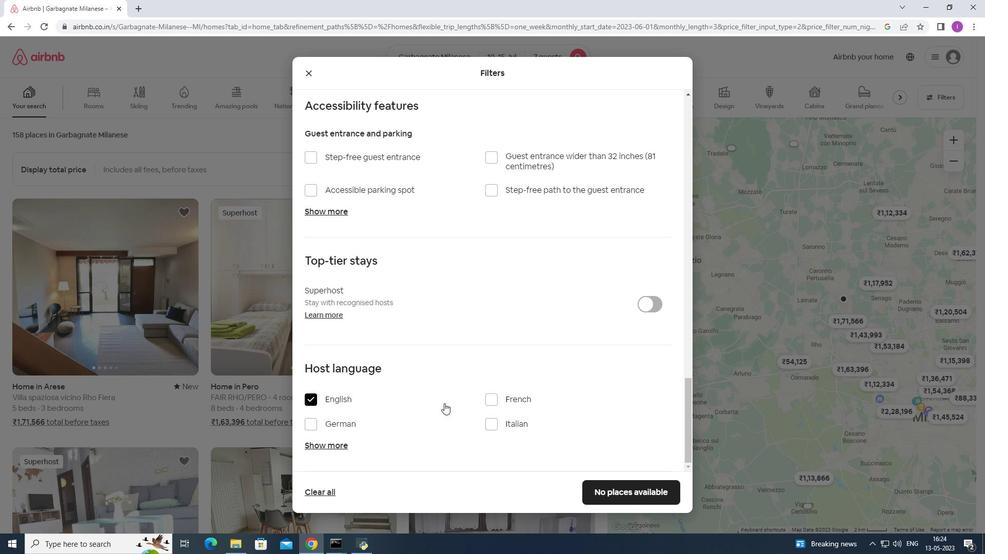 
Action: Mouse moved to (464, 401)
Screenshot: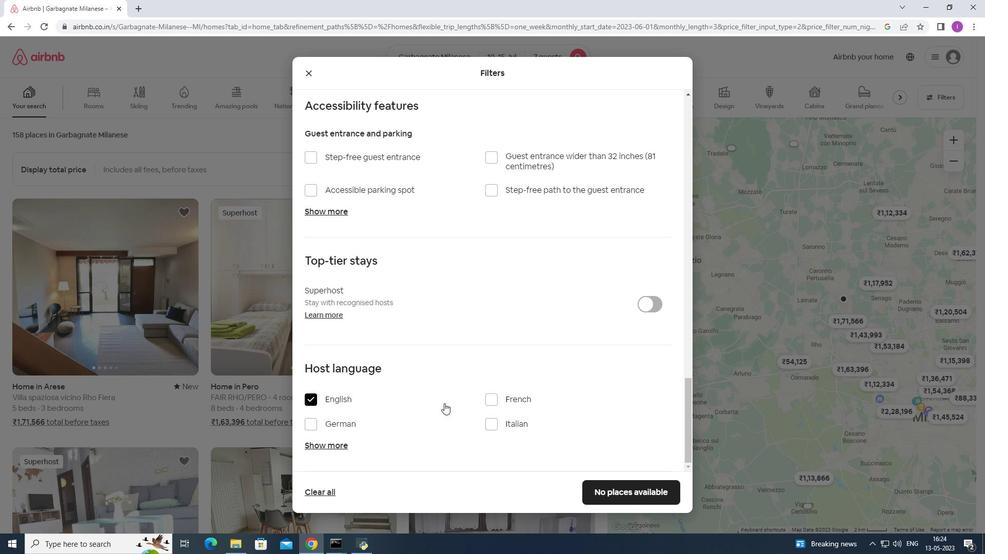 
Action: Mouse scrolled (464, 400) with delta (0, 0)
Screenshot: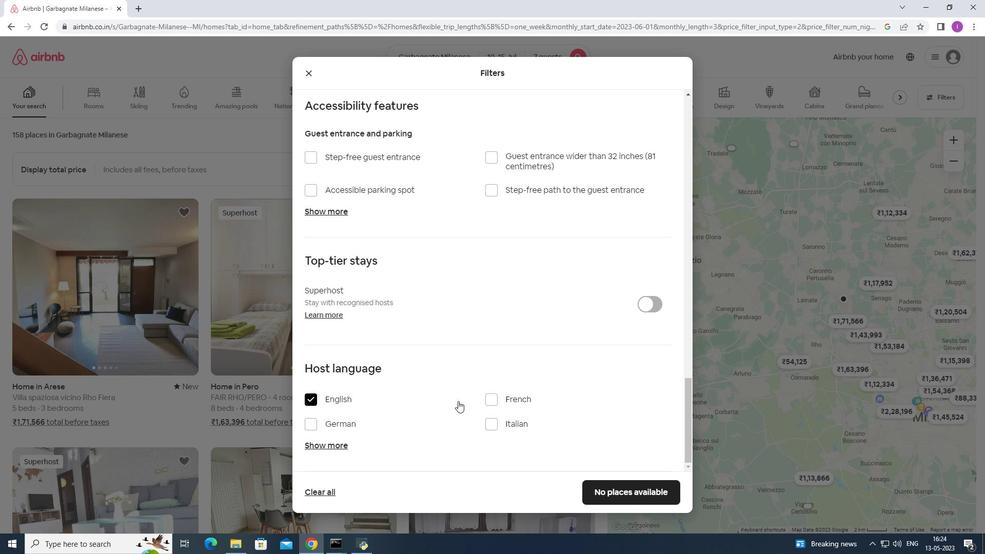 
Action: Mouse moved to (484, 400)
Screenshot: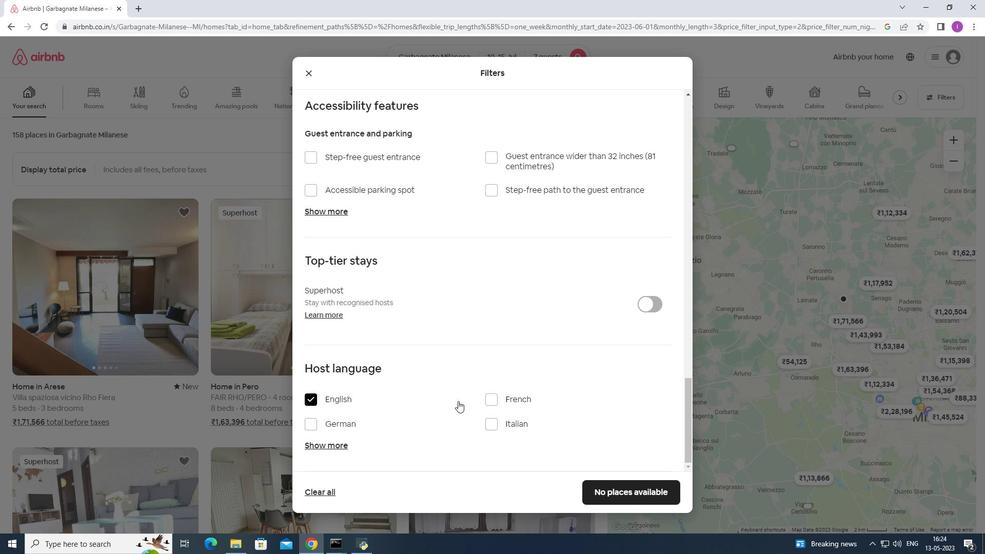 
Action: Mouse scrolled (484, 400) with delta (0, 0)
Screenshot: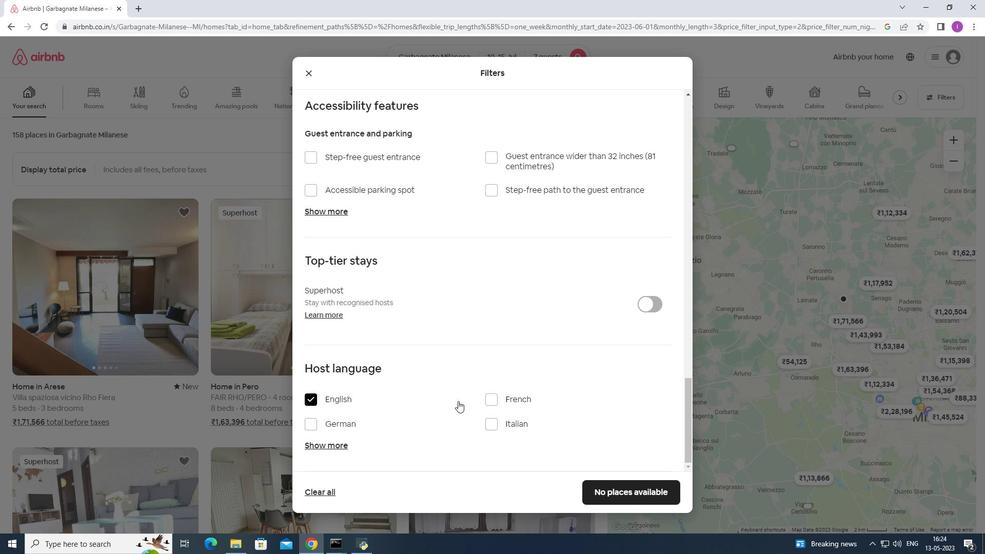 
Action: Mouse moved to (611, 493)
Screenshot: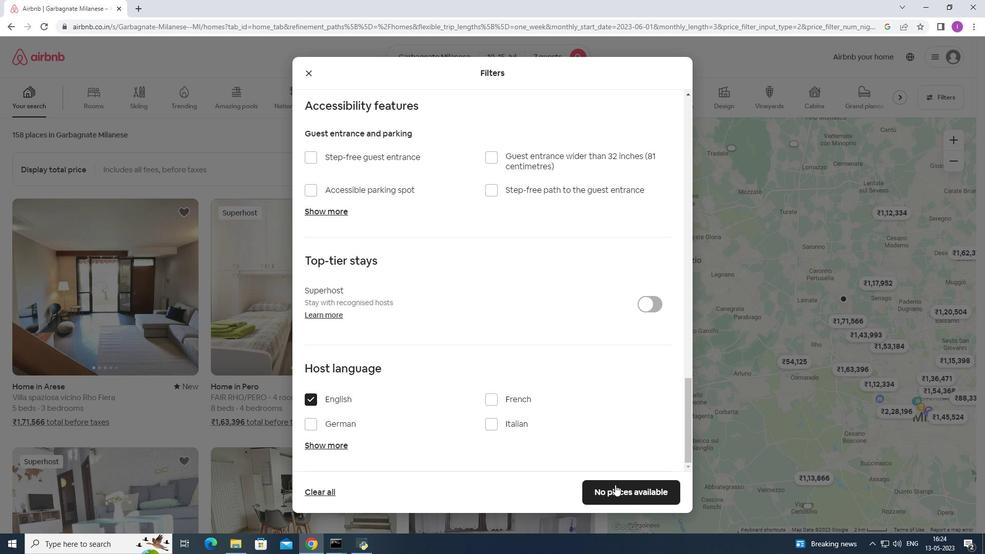 
Action: Mouse pressed left at (611, 493)
Screenshot: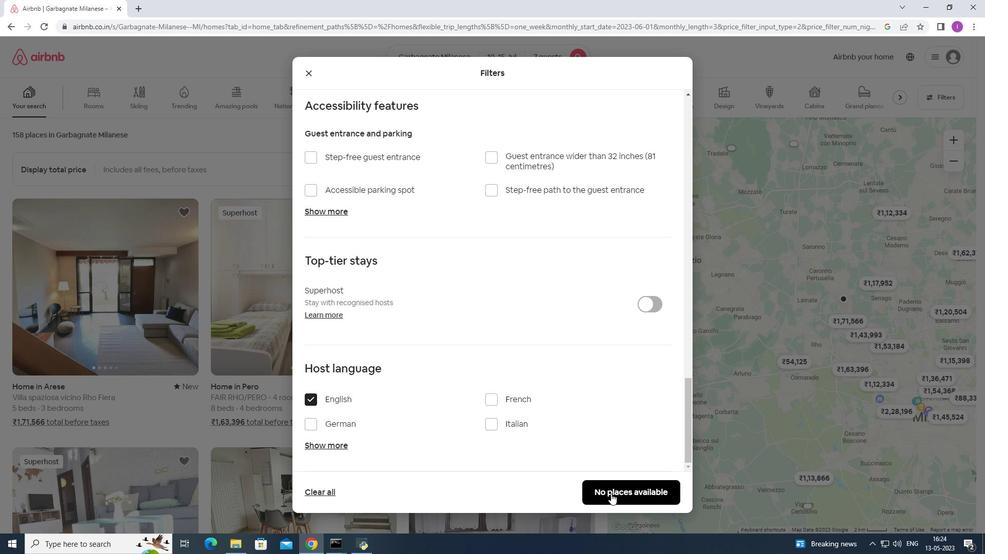 
Action: Mouse moved to (599, 482)
Screenshot: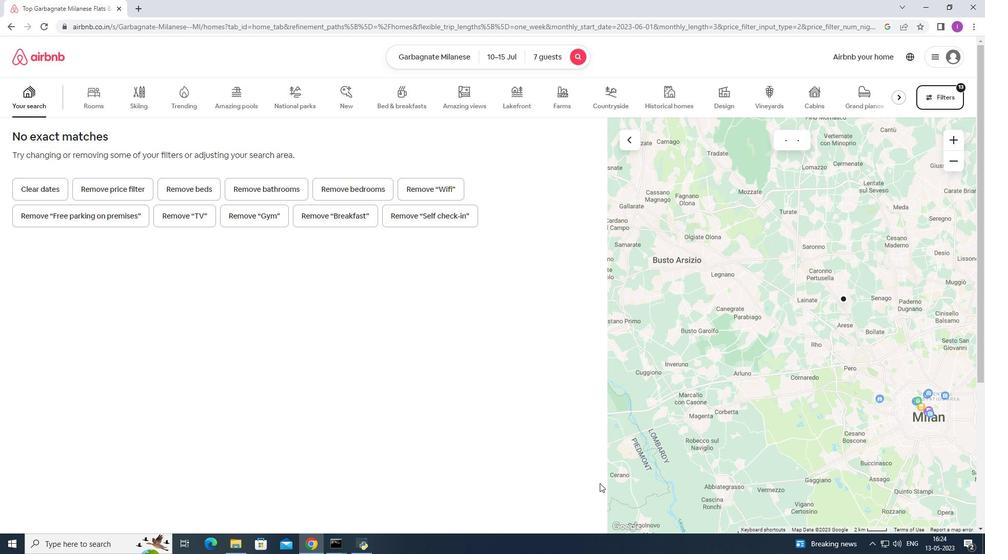 
